 Task: Find connections with filter location Timizart with filter topic #personaltrainerwith filter profile language English with filter current company TO THE NEW with filter school ABES Engineering College with filter industry Retail Groceries with filter service category Content Strategy with filter keywords title President
Action: Mouse moved to (550, 75)
Screenshot: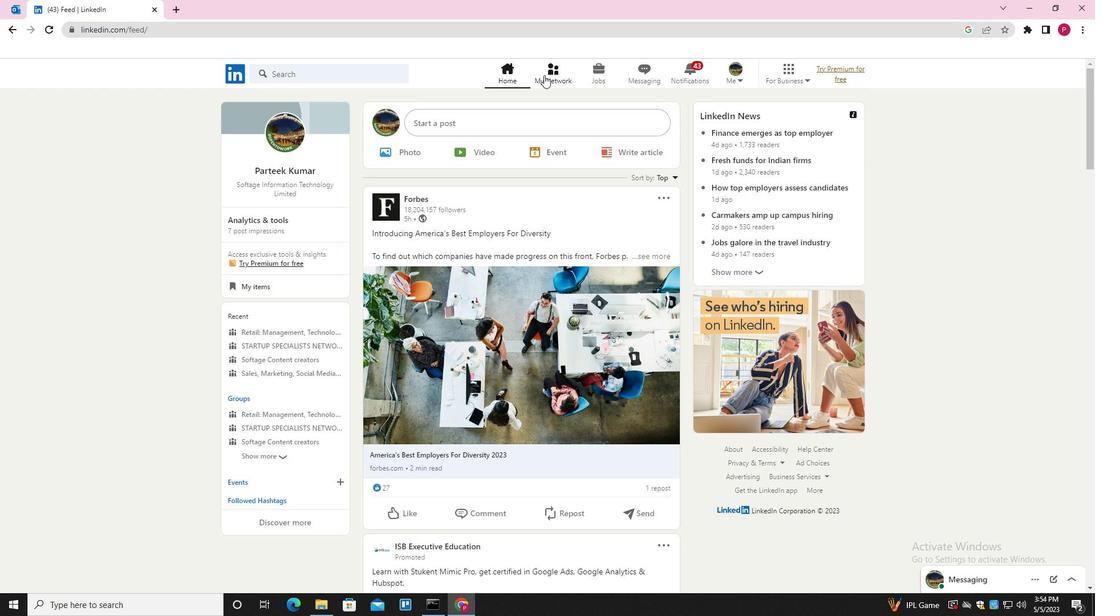 
Action: Mouse pressed left at (550, 75)
Screenshot: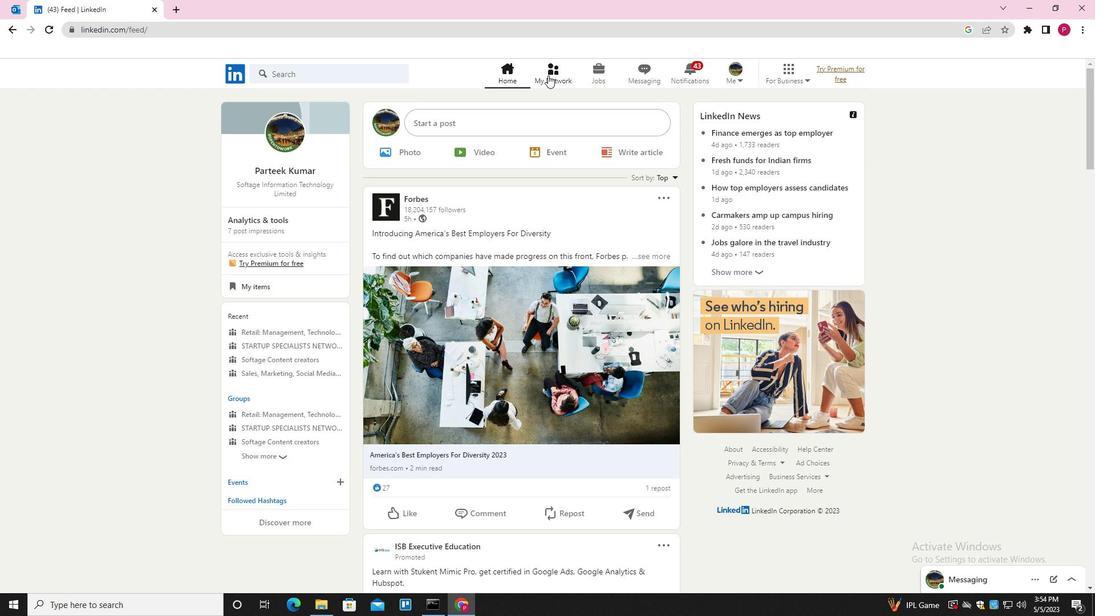 
Action: Mouse moved to (345, 134)
Screenshot: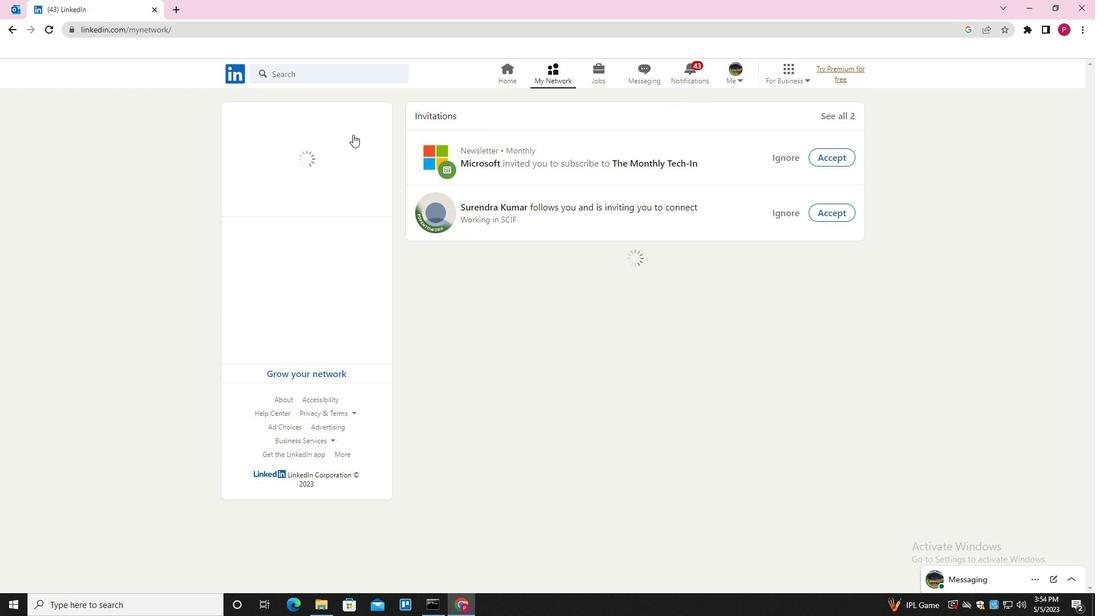 
Action: Mouse pressed left at (345, 134)
Screenshot: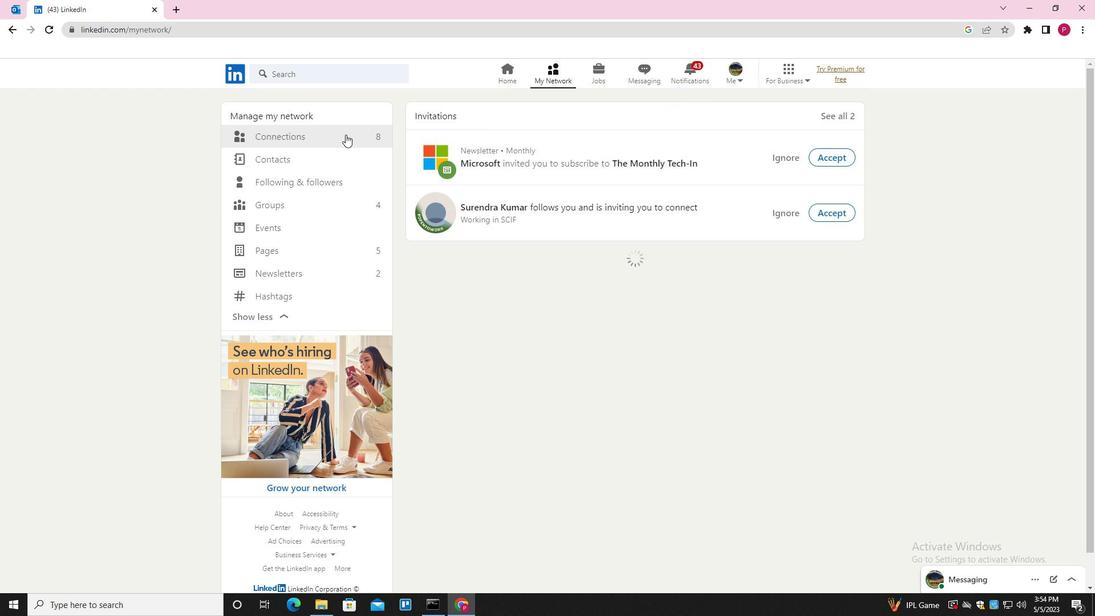 
Action: Mouse moved to (631, 134)
Screenshot: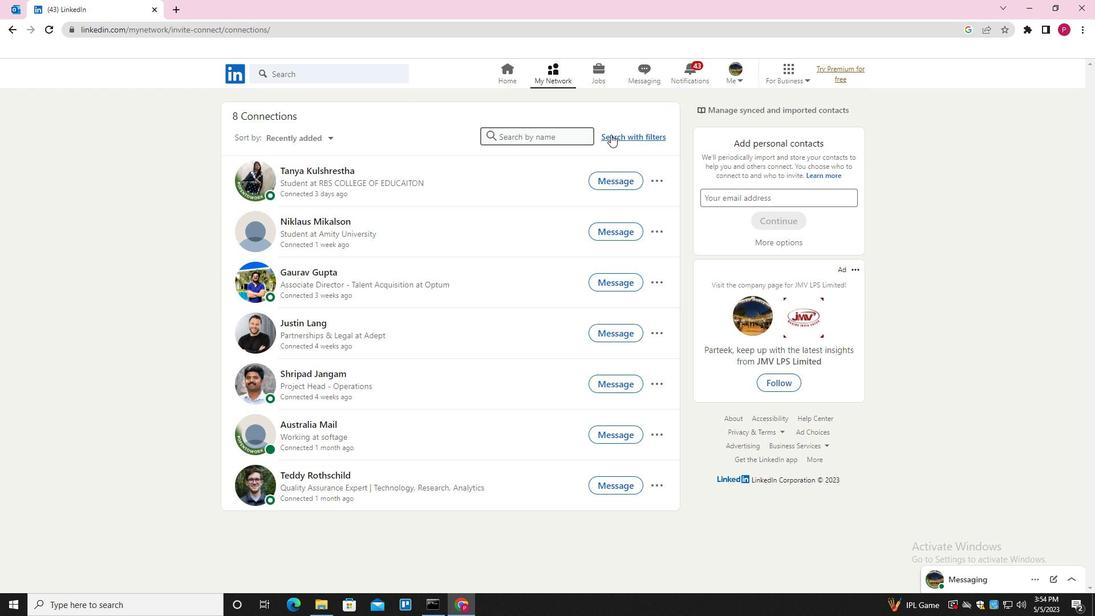 
Action: Mouse pressed left at (631, 134)
Screenshot: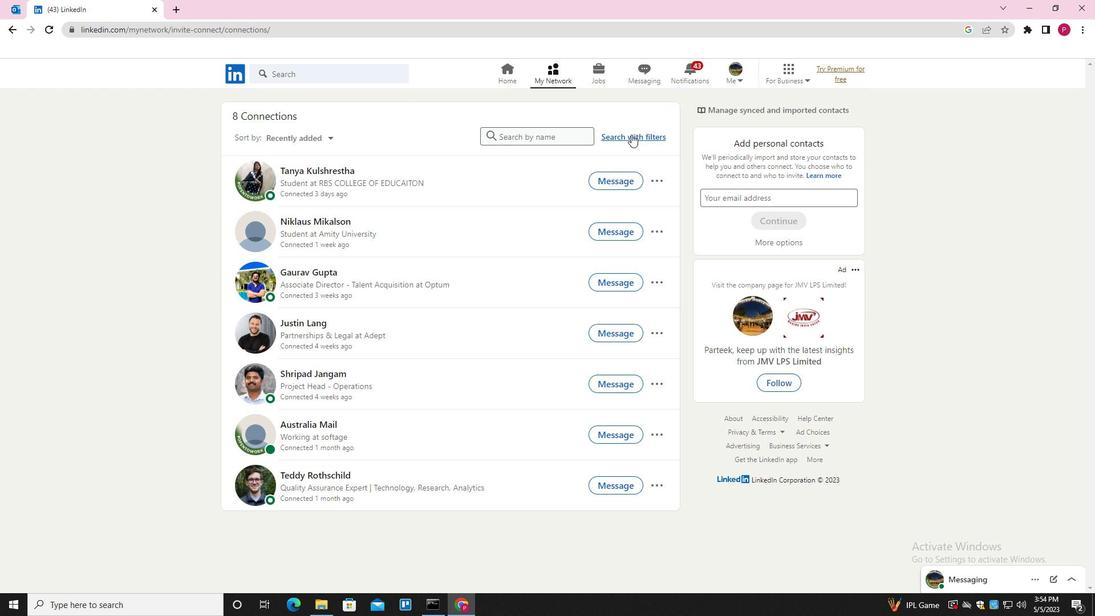 
Action: Mouse moved to (582, 101)
Screenshot: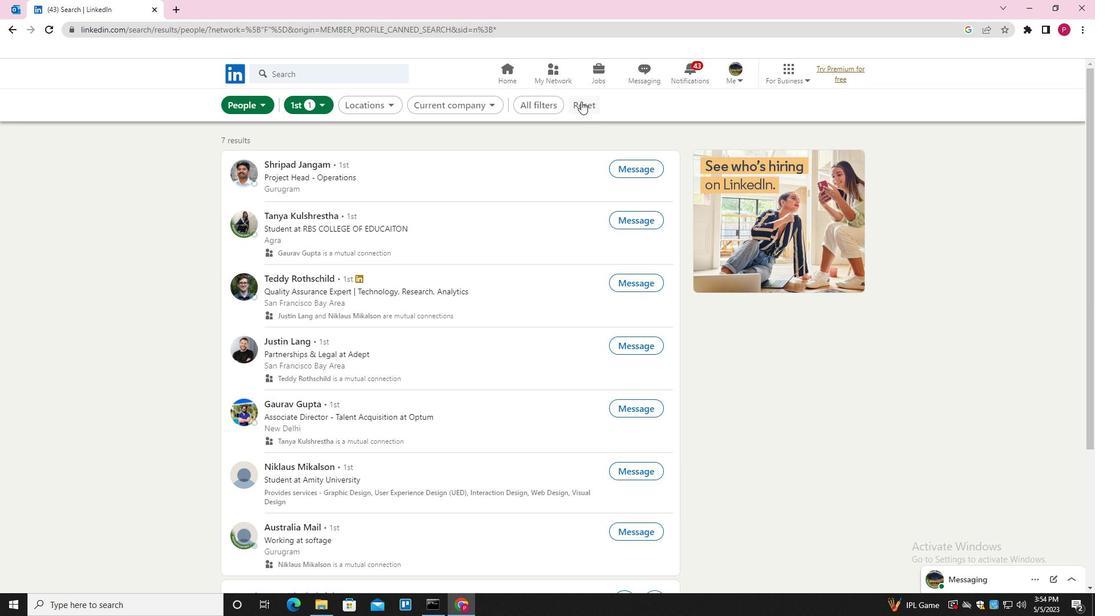 
Action: Mouse pressed left at (582, 101)
Screenshot: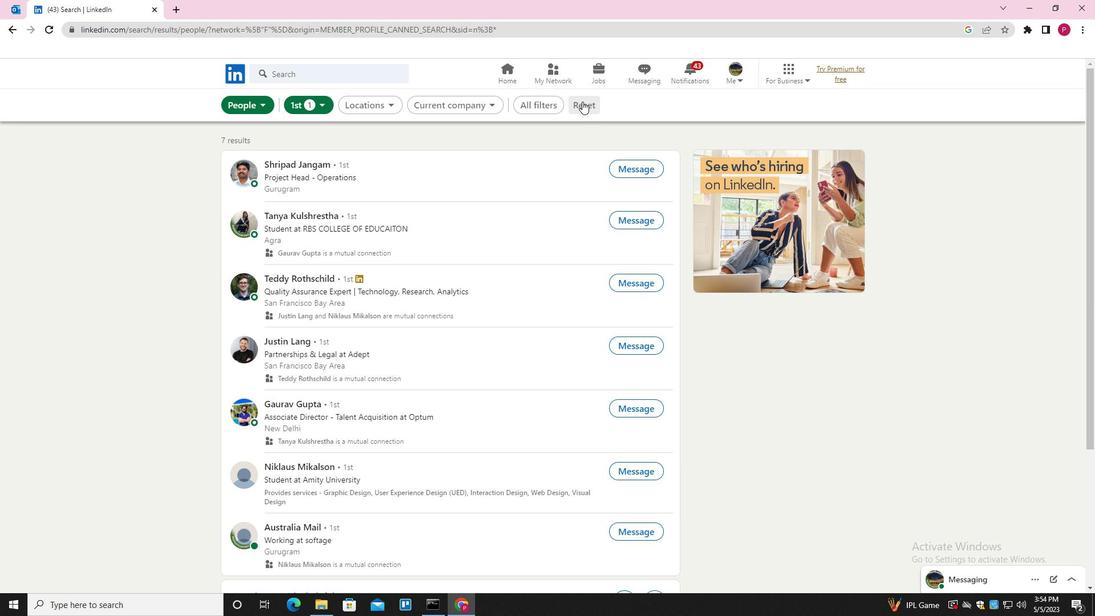 
Action: Mouse moved to (565, 104)
Screenshot: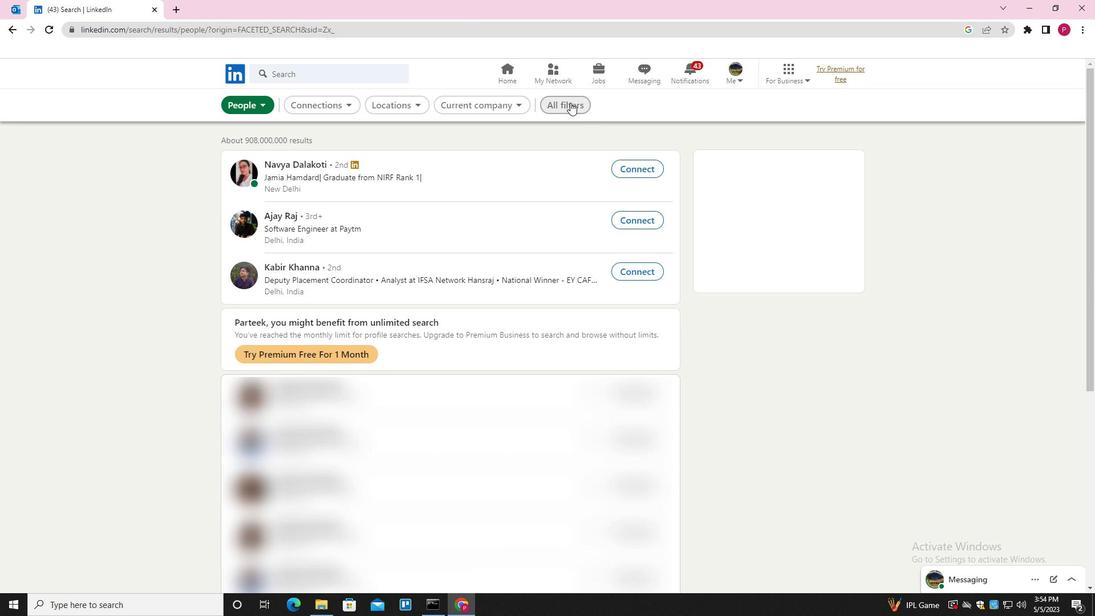 
Action: Mouse pressed left at (565, 104)
Screenshot: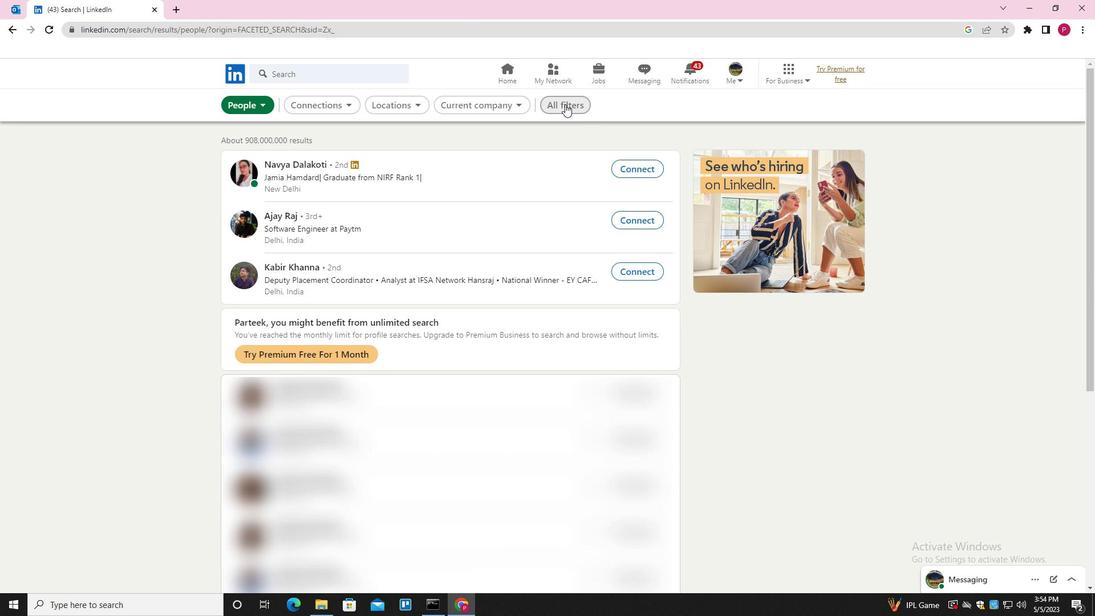 
Action: Mouse moved to (934, 282)
Screenshot: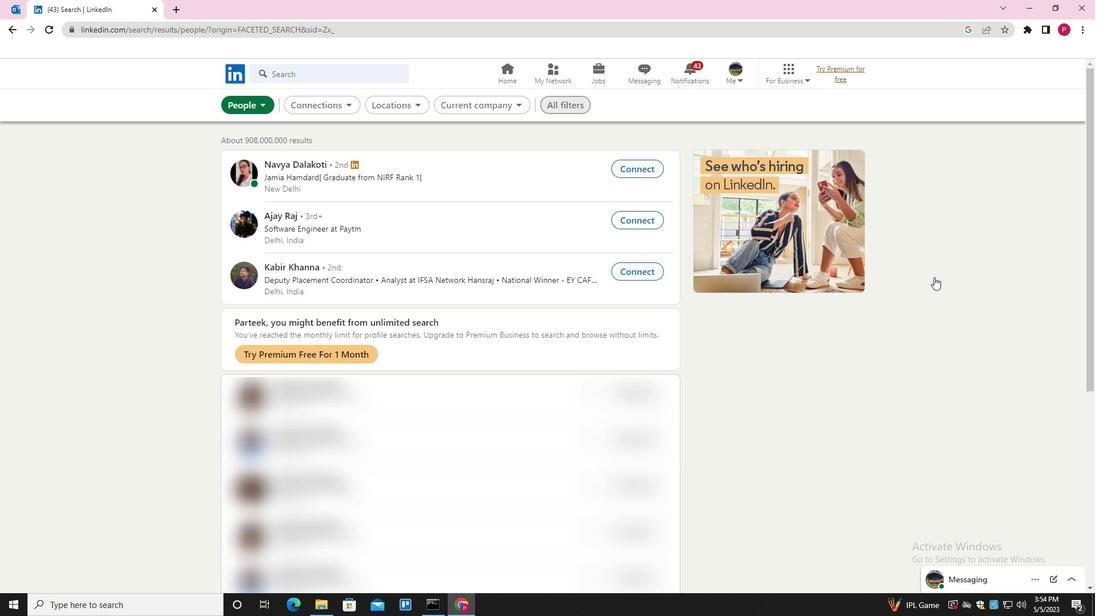 
Action: Mouse scrolled (934, 281) with delta (0, 0)
Screenshot: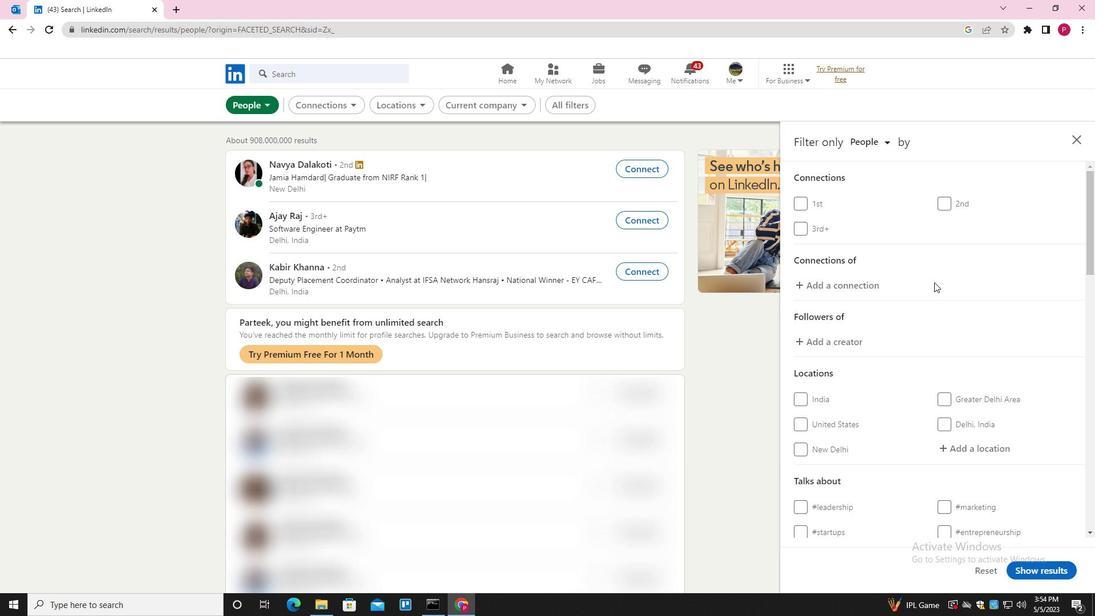 
Action: Mouse scrolled (934, 281) with delta (0, 0)
Screenshot: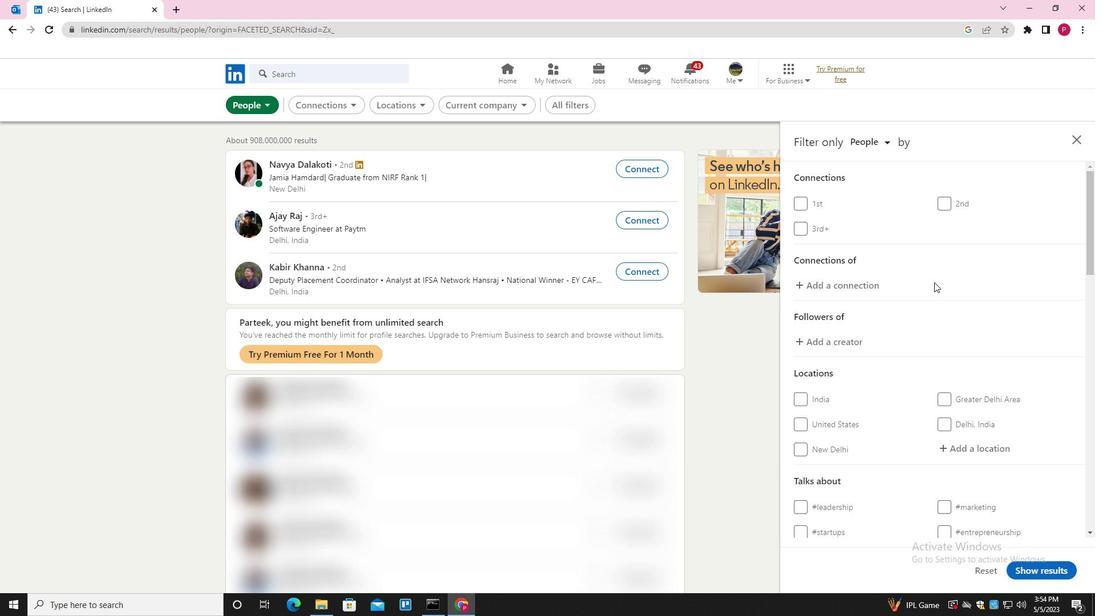 
Action: Mouse scrolled (934, 281) with delta (0, 0)
Screenshot: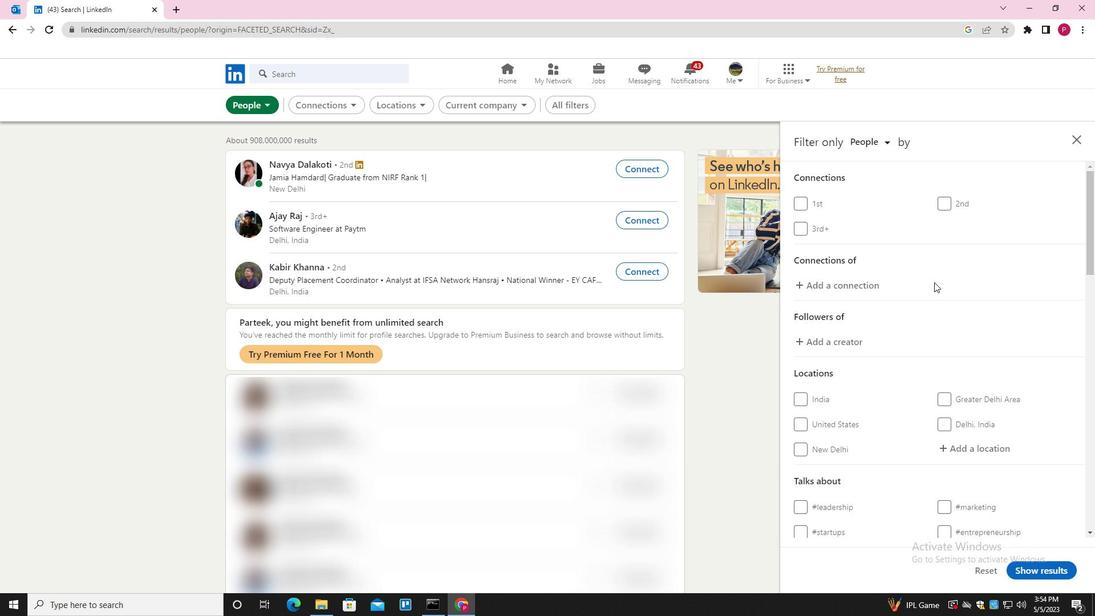 
Action: Mouse moved to (981, 276)
Screenshot: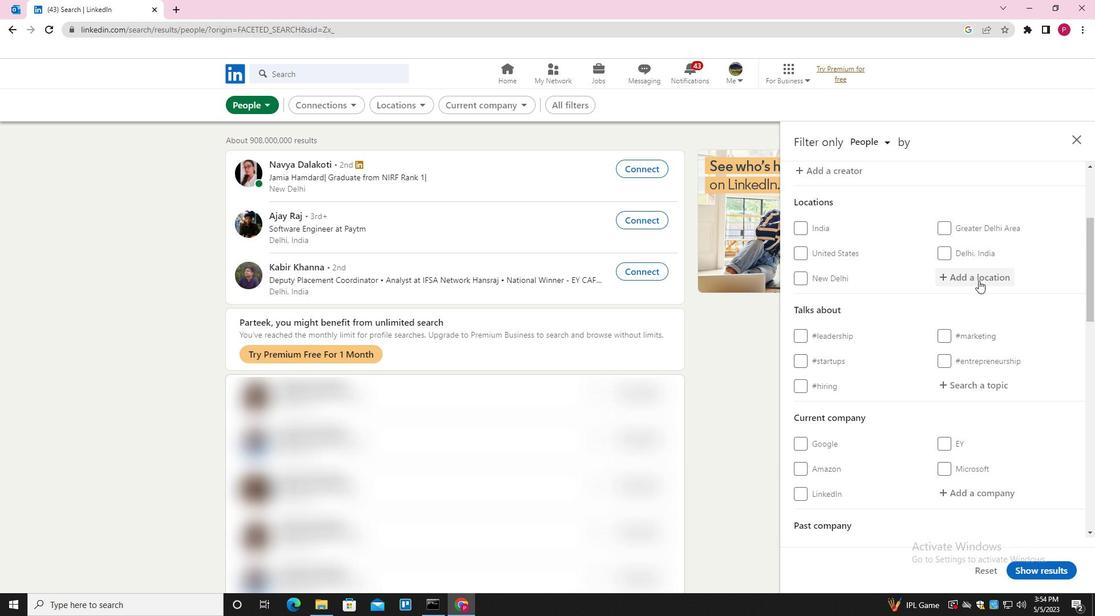 
Action: Mouse pressed left at (981, 276)
Screenshot: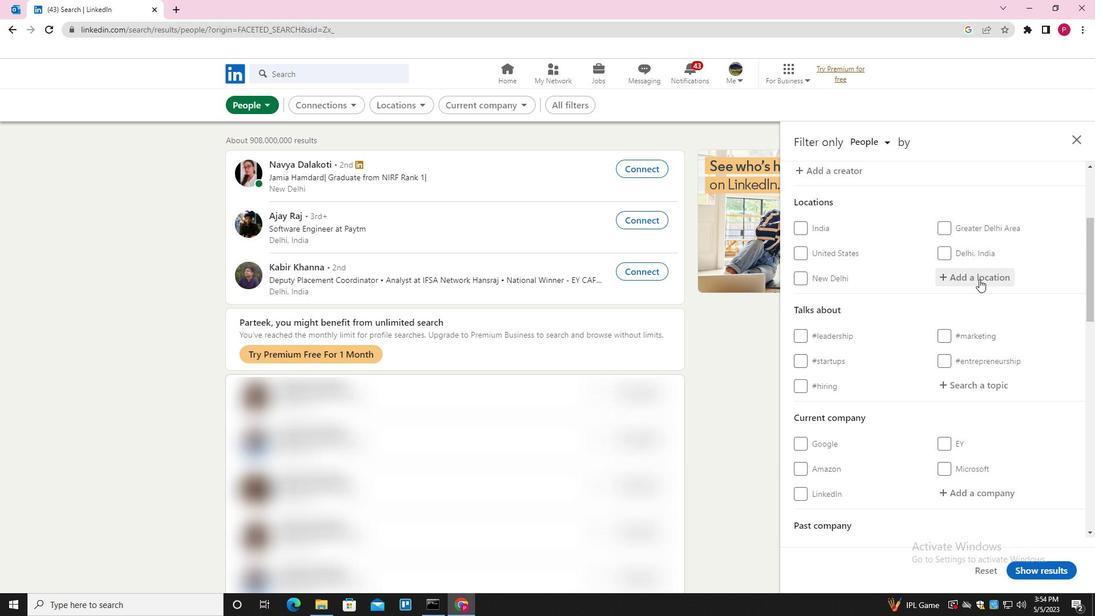 
Action: Key pressed <Key.shift>TIMIZARAT<Key.backspace><Key.backspace><Key.down><Key.enter>
Screenshot: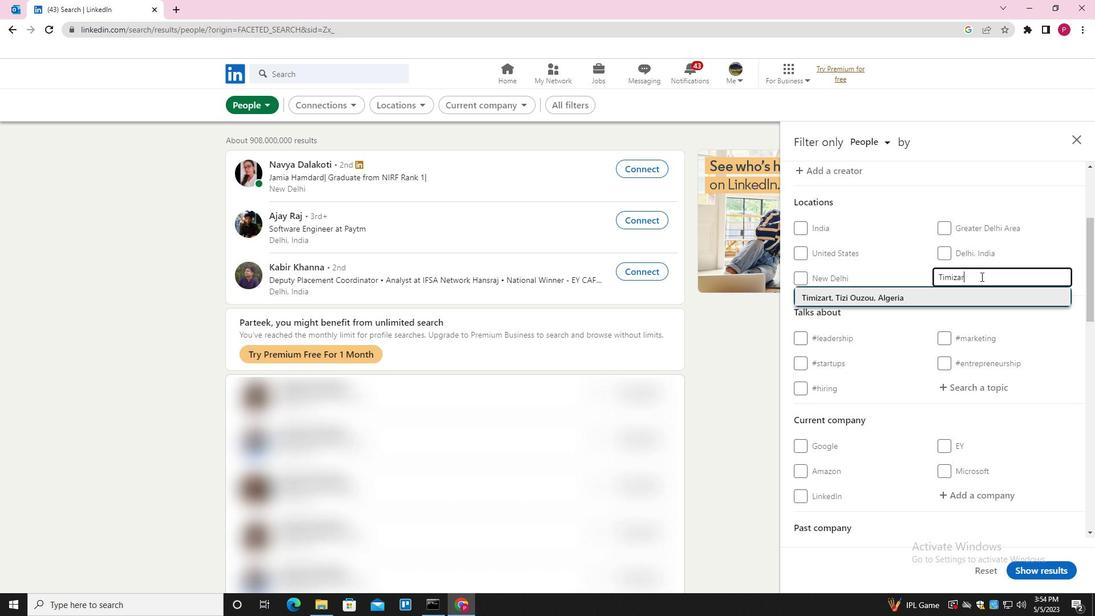 
Action: Mouse moved to (956, 263)
Screenshot: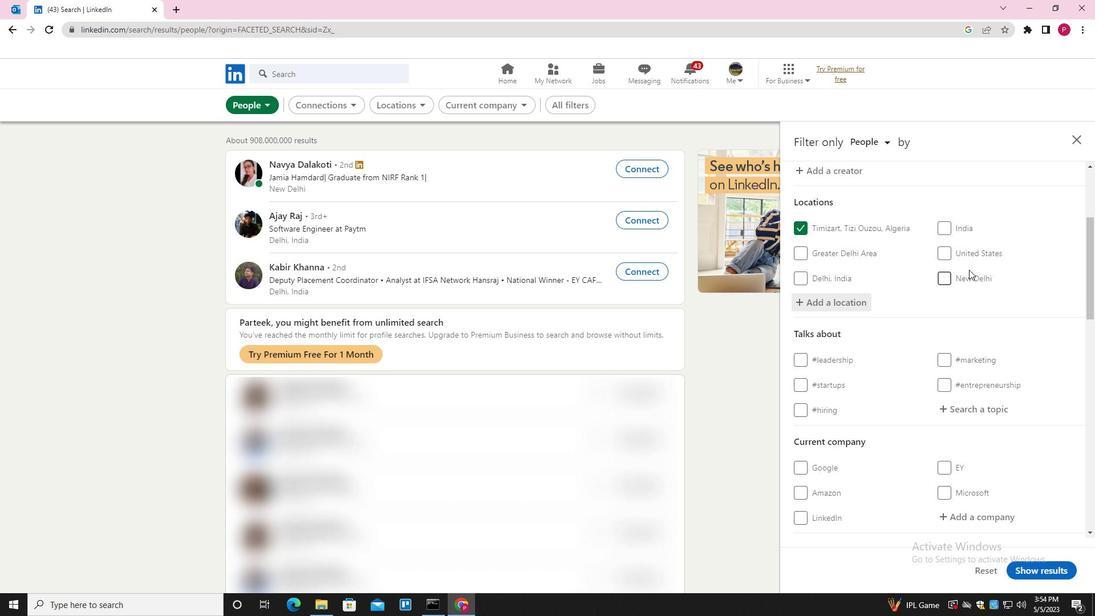 
Action: Mouse scrolled (956, 262) with delta (0, 0)
Screenshot: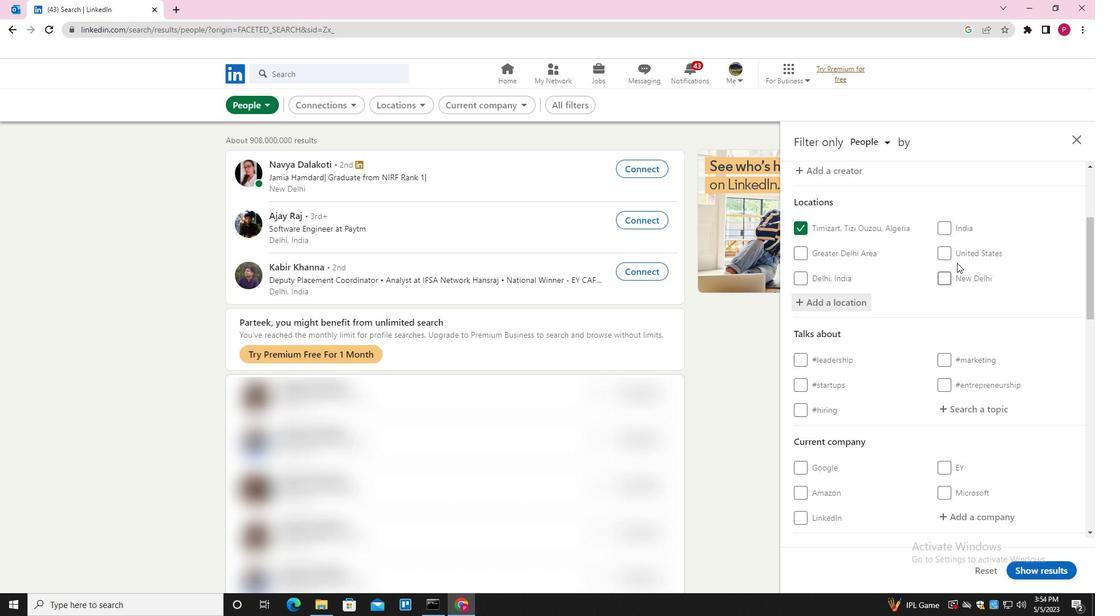
Action: Mouse moved to (955, 264)
Screenshot: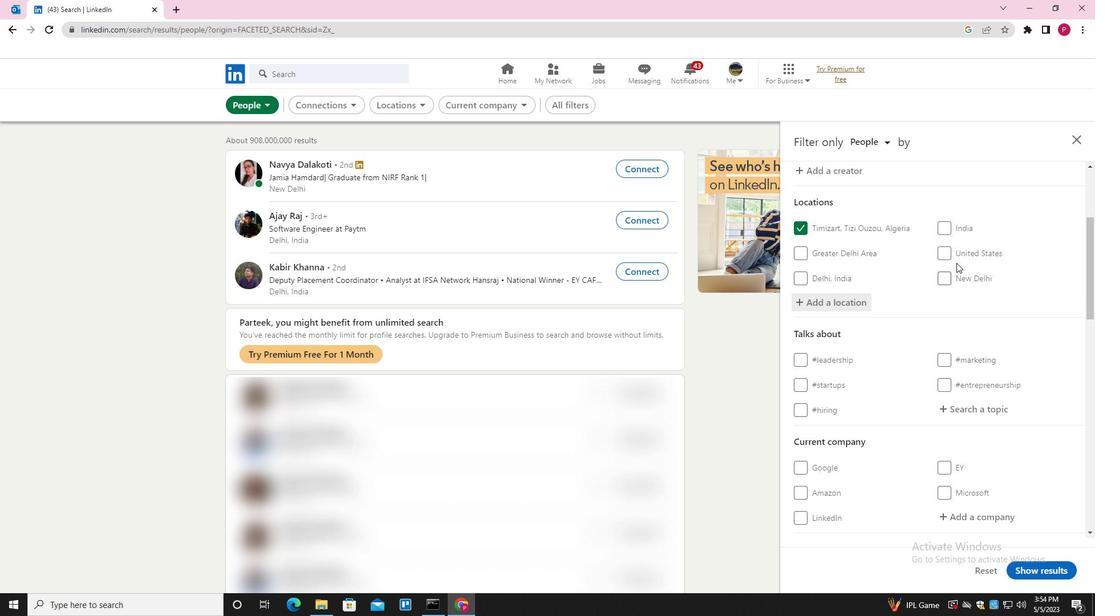 
Action: Mouse scrolled (955, 264) with delta (0, 0)
Screenshot: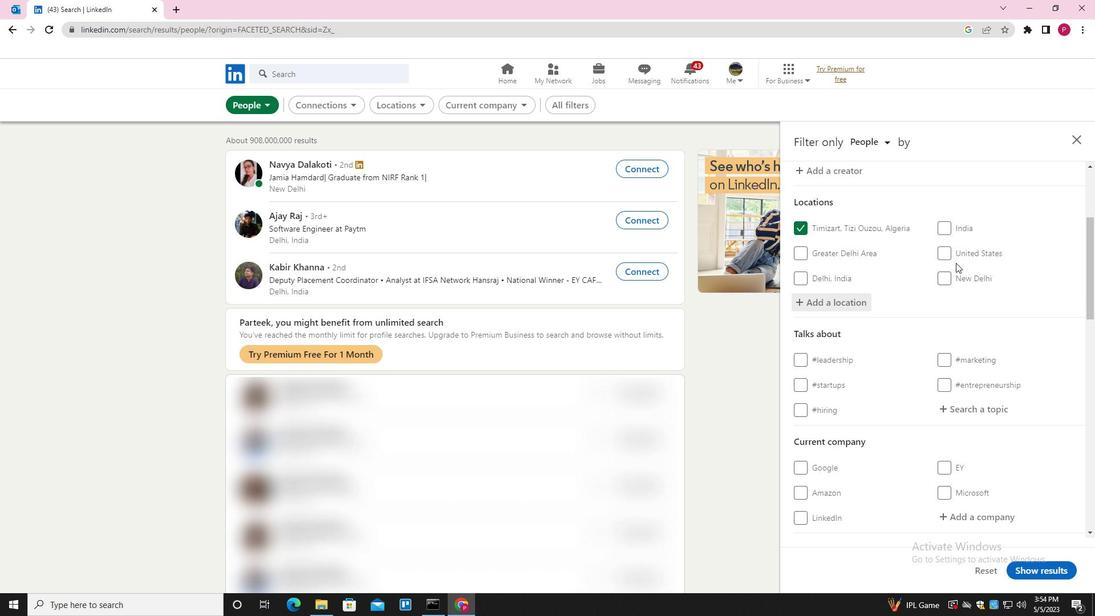 
Action: Mouse moved to (955, 265)
Screenshot: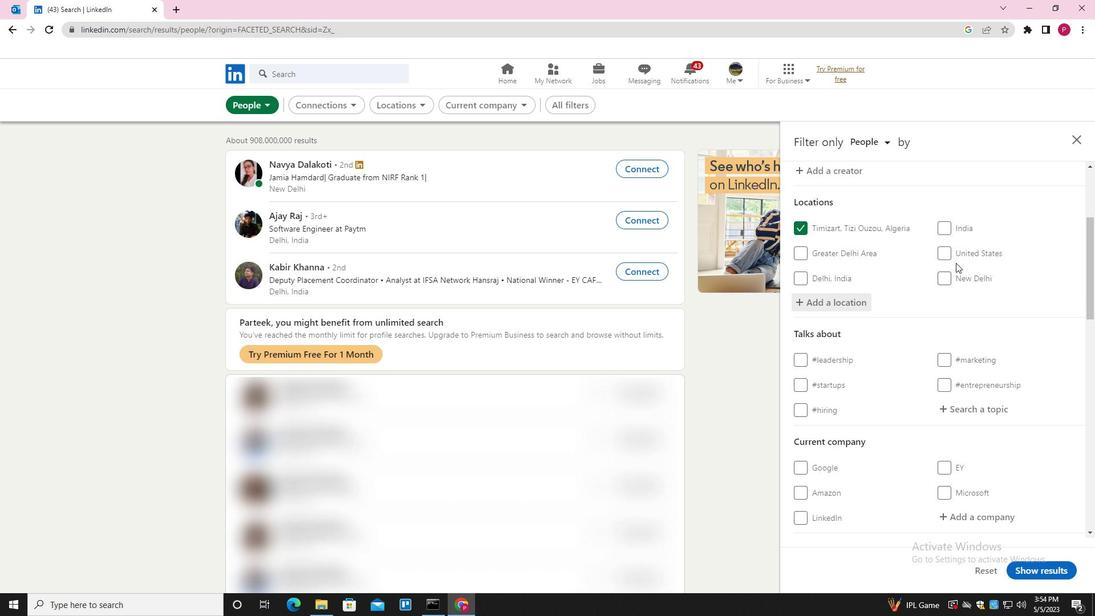 
Action: Mouse scrolled (955, 264) with delta (0, 0)
Screenshot: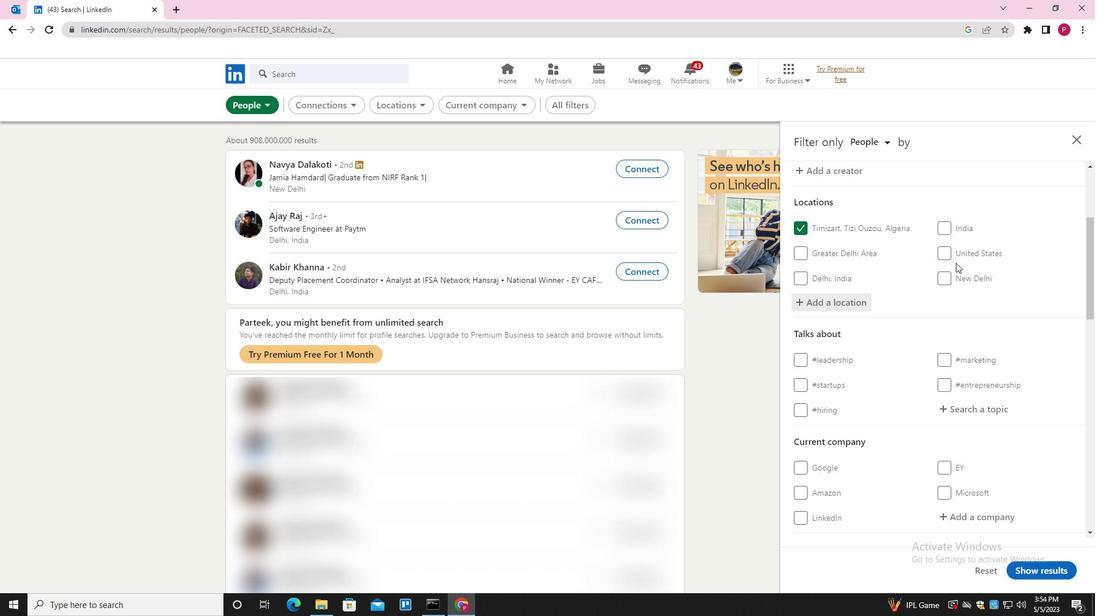 
Action: Mouse moved to (965, 240)
Screenshot: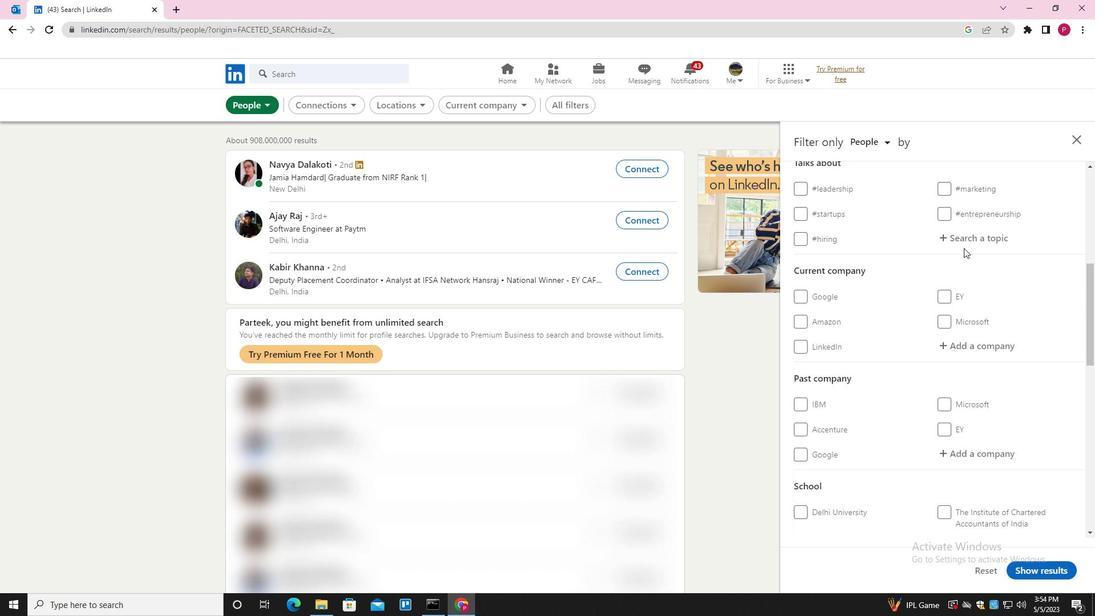 
Action: Mouse pressed left at (965, 240)
Screenshot: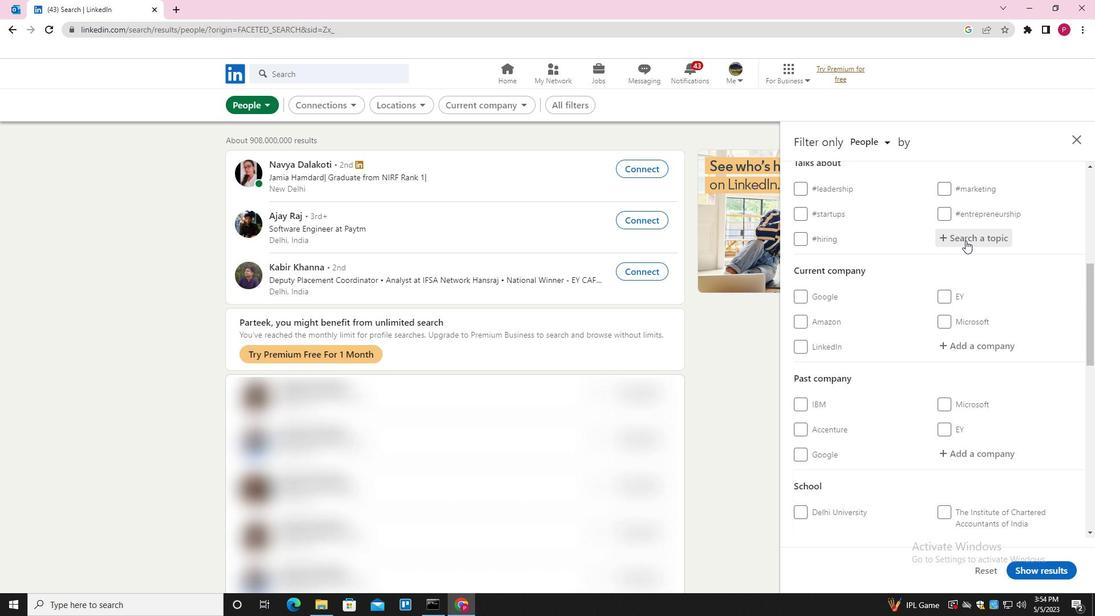 
Action: Key pressed PERSONALTRAINER<Key.down><Key.enter>
Screenshot: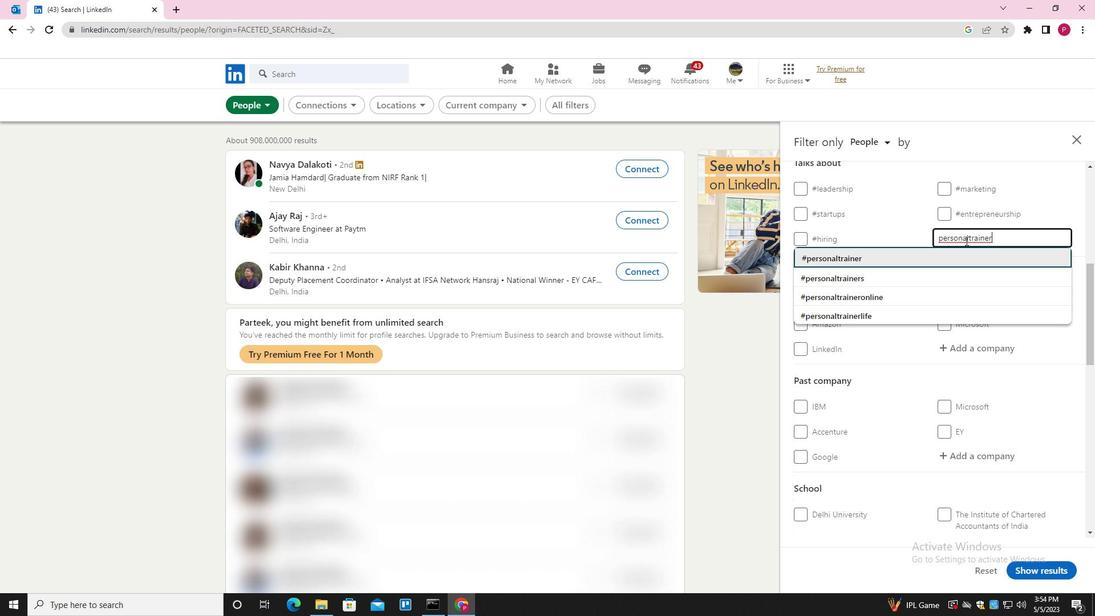 
Action: Mouse moved to (940, 286)
Screenshot: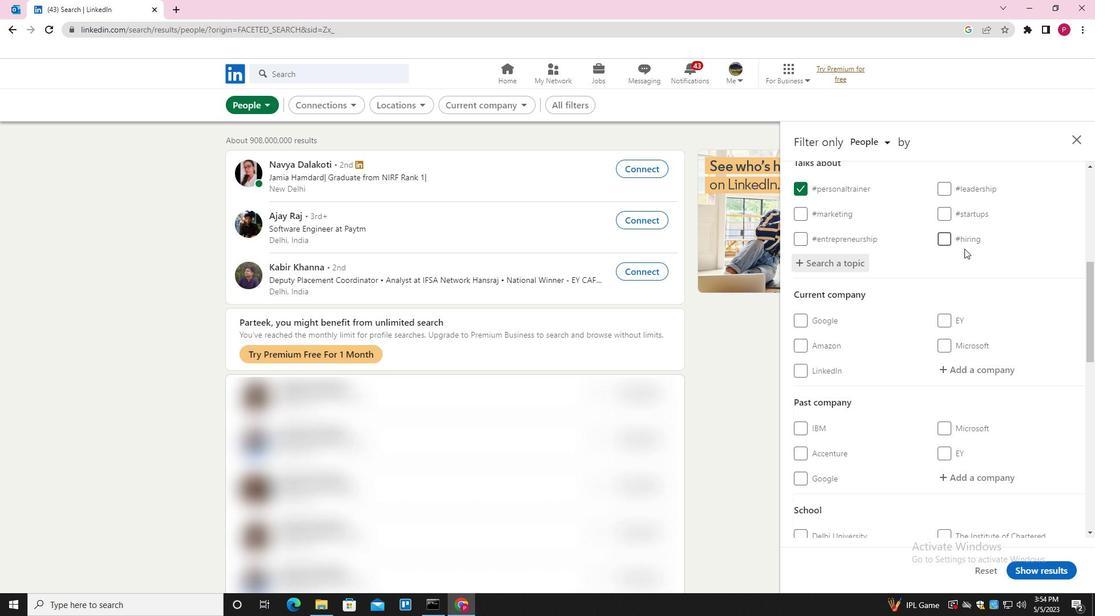 
Action: Mouse scrolled (940, 285) with delta (0, 0)
Screenshot: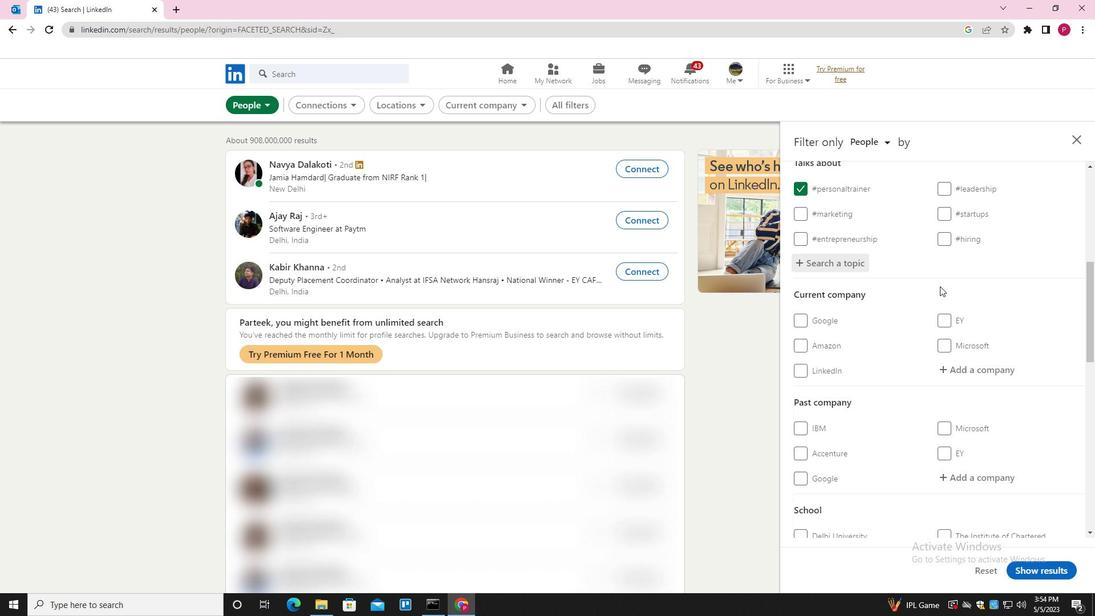 
Action: Mouse scrolled (940, 285) with delta (0, 0)
Screenshot: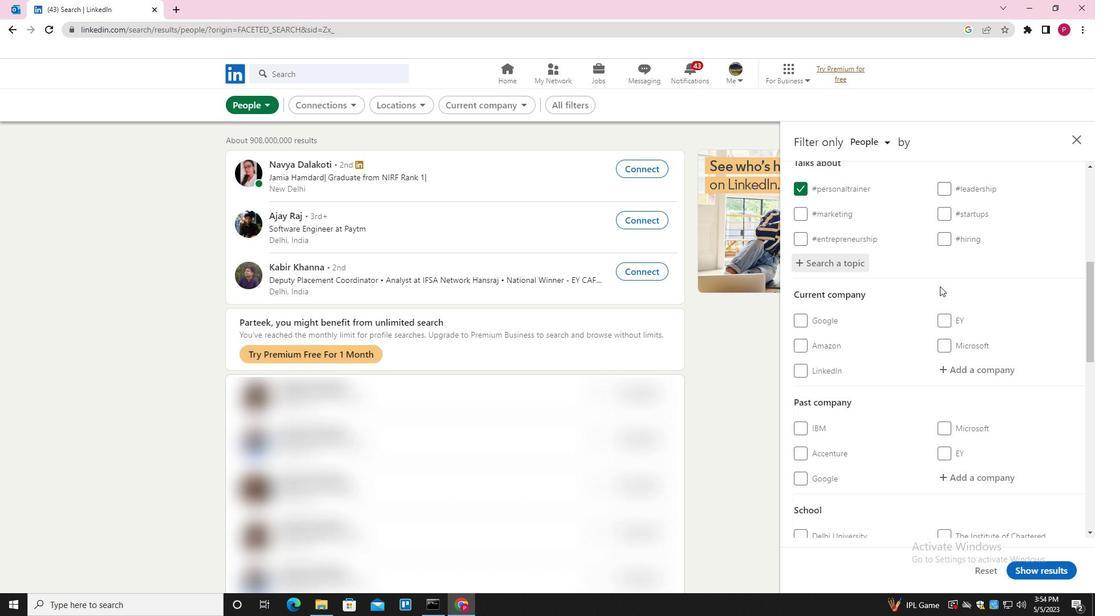 
Action: Mouse scrolled (940, 285) with delta (0, 0)
Screenshot: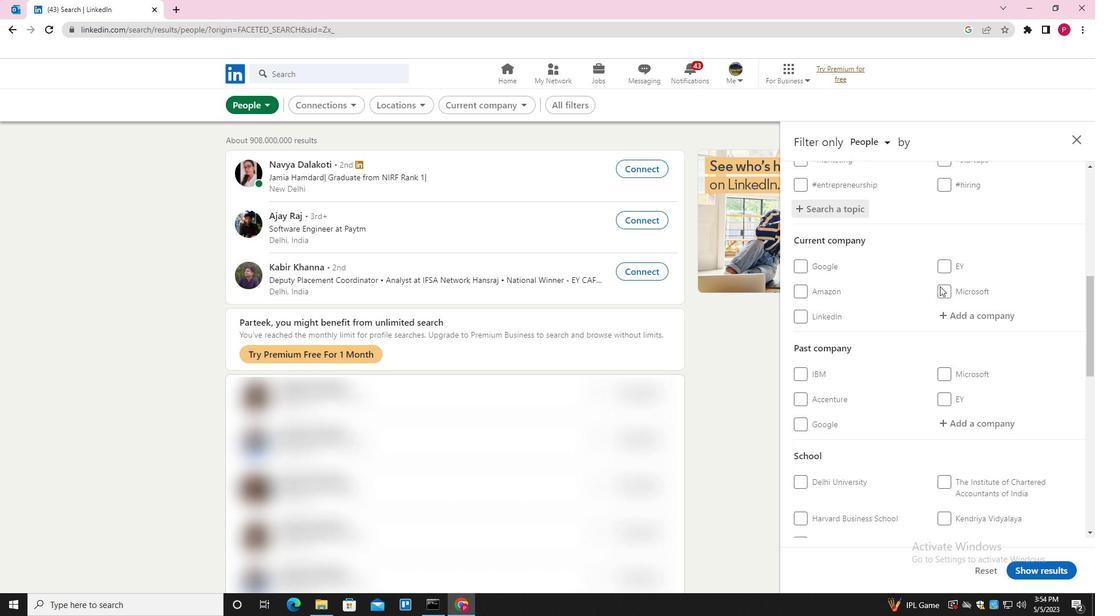 
Action: Mouse scrolled (940, 285) with delta (0, 0)
Screenshot: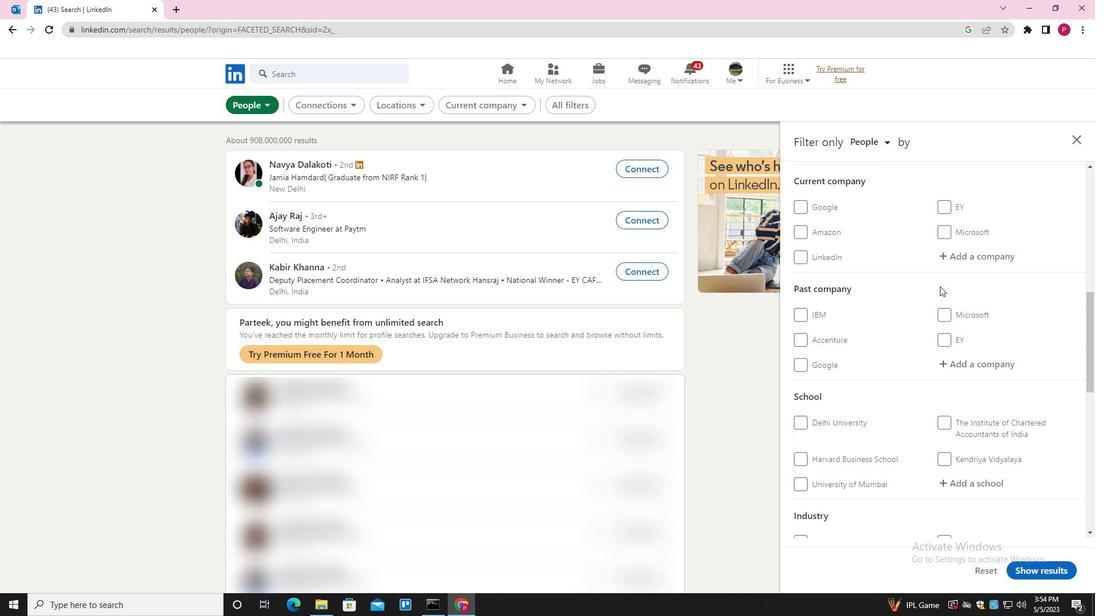 
Action: Mouse moved to (938, 286)
Screenshot: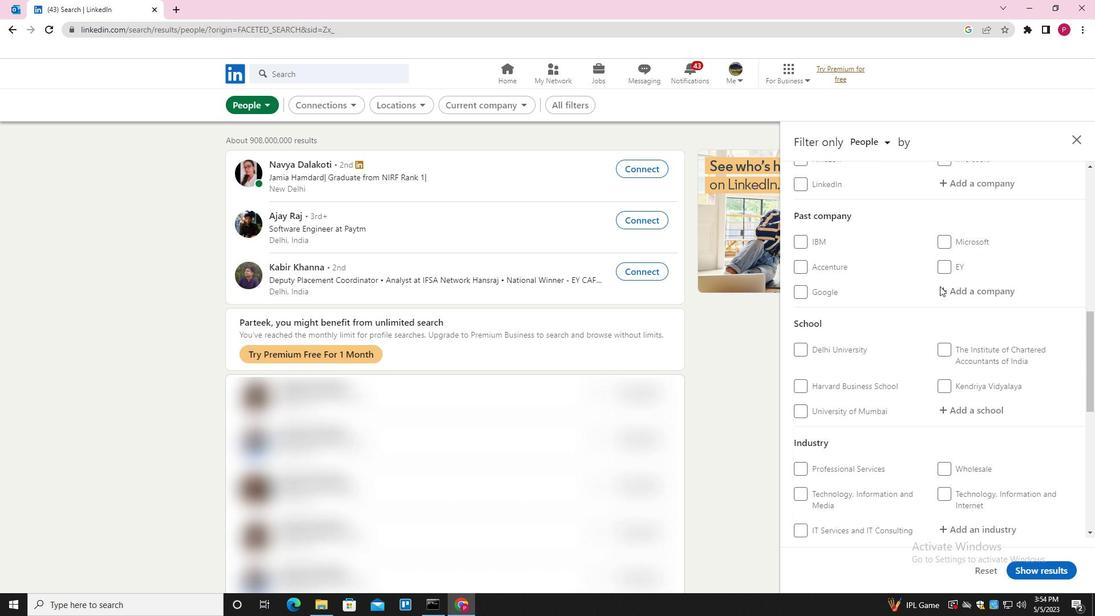 
Action: Mouse scrolled (938, 285) with delta (0, 0)
Screenshot: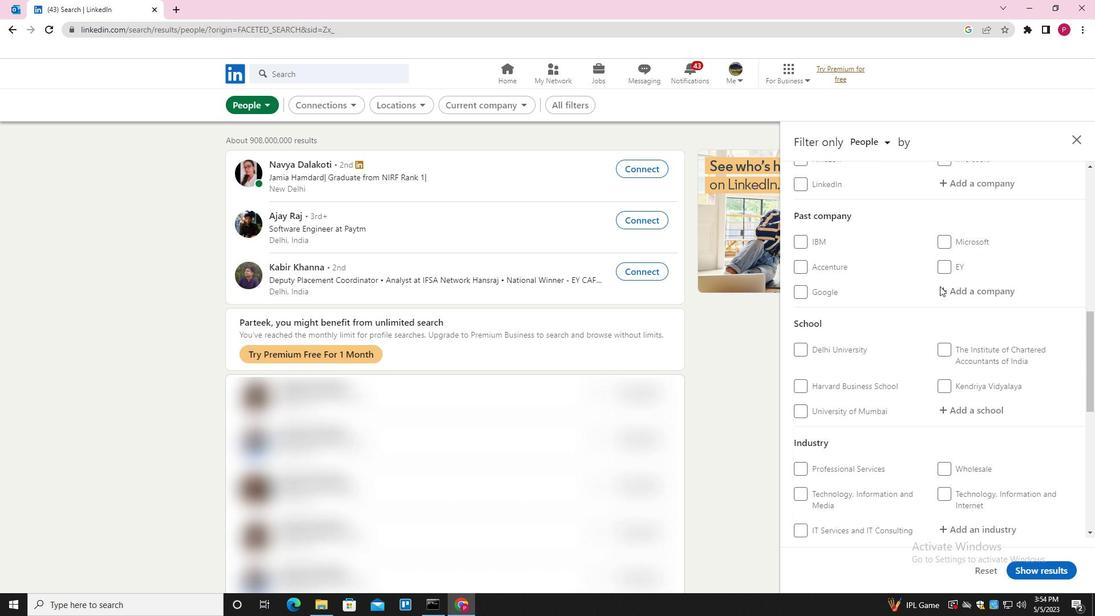 
Action: Mouse moved to (922, 283)
Screenshot: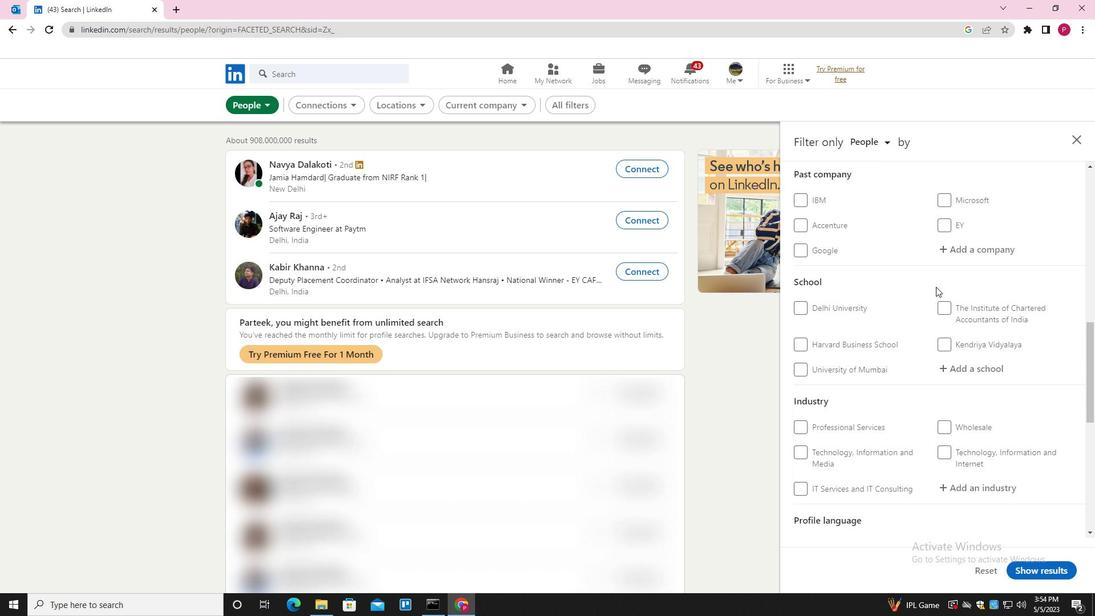 
Action: Mouse scrolled (922, 282) with delta (0, 0)
Screenshot: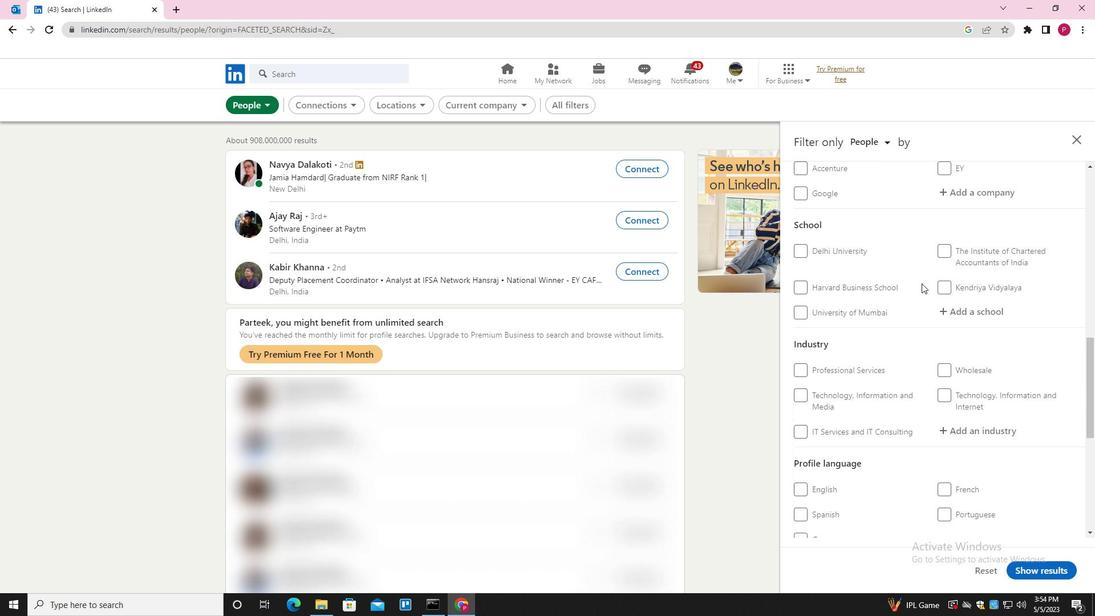 
Action: Mouse scrolled (922, 282) with delta (0, 0)
Screenshot: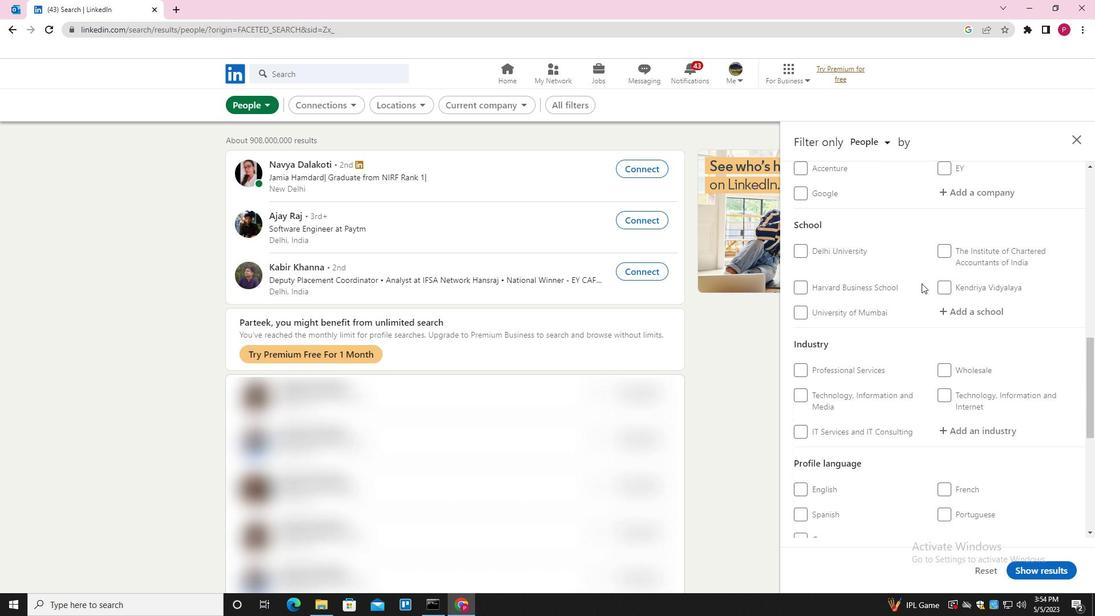 
Action: Mouse scrolled (922, 282) with delta (0, 0)
Screenshot: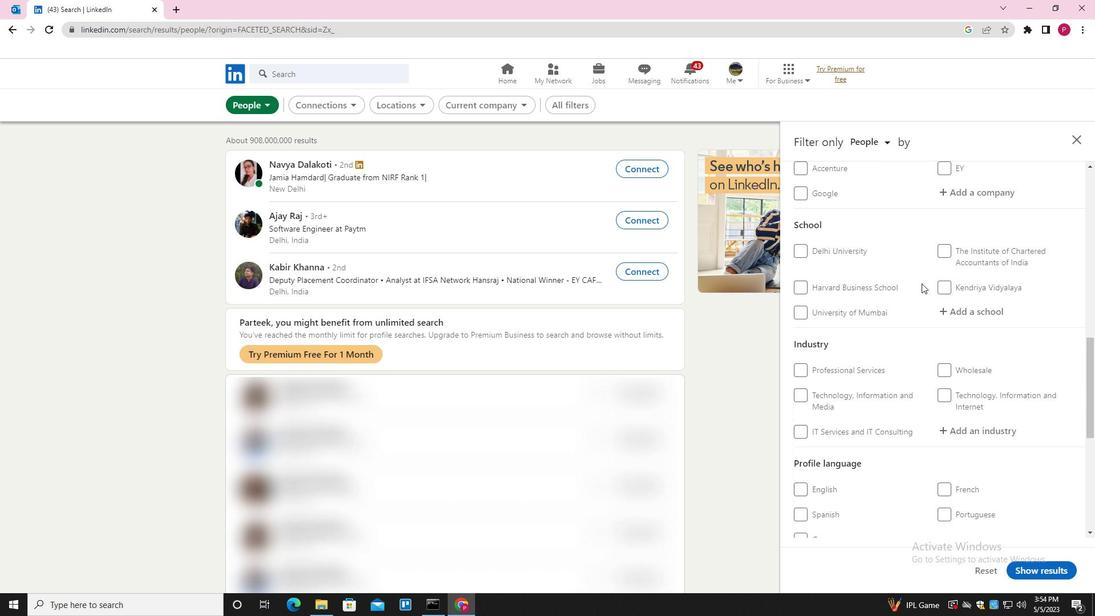 
Action: Mouse scrolled (922, 282) with delta (0, 0)
Screenshot: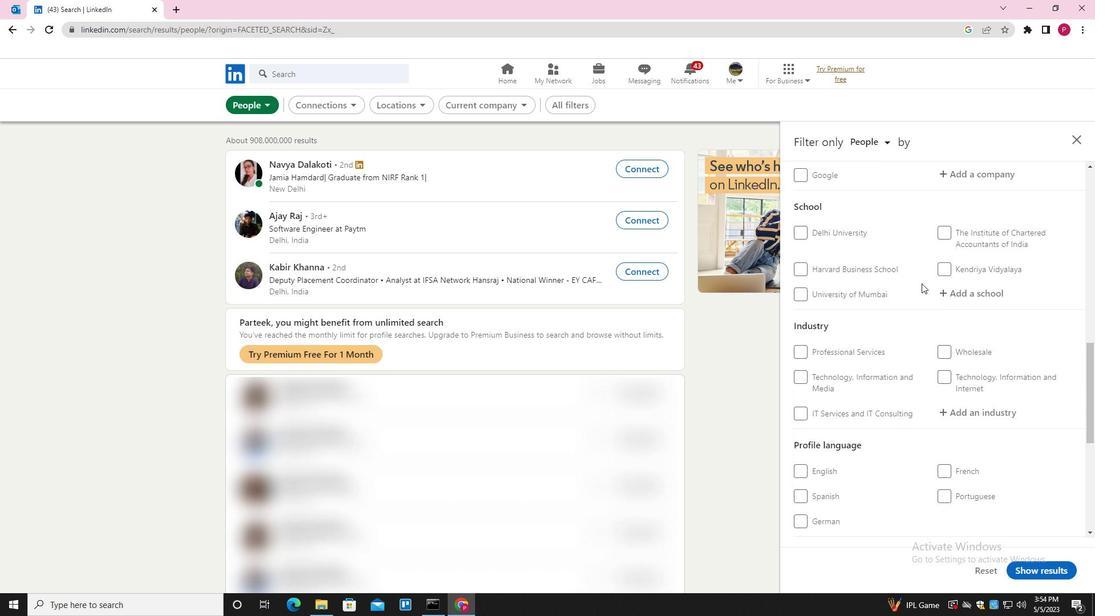 
Action: Mouse moved to (831, 256)
Screenshot: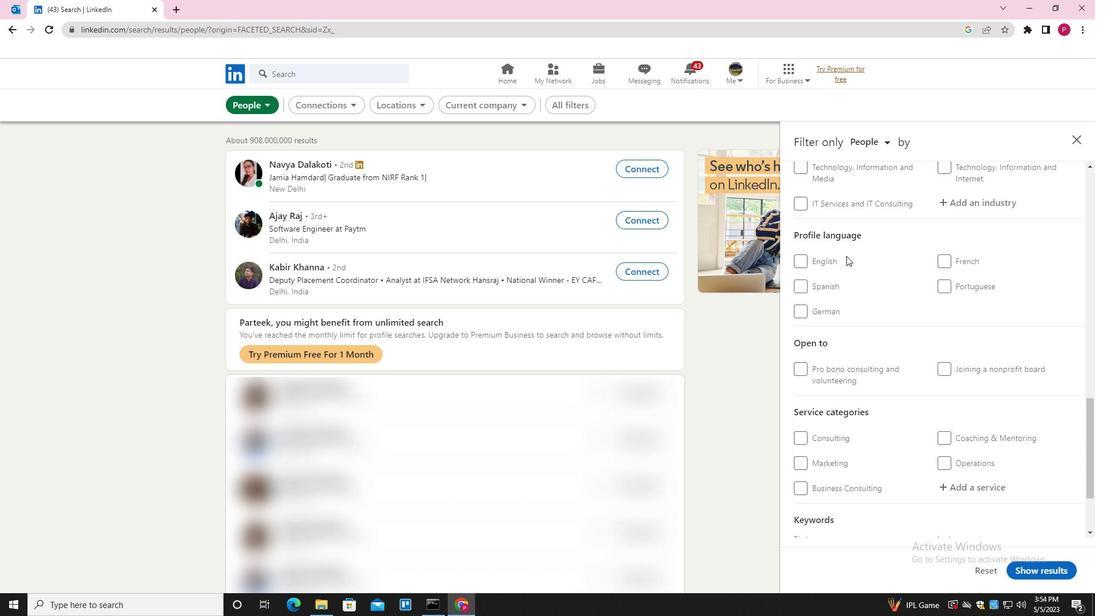 
Action: Mouse pressed left at (831, 256)
Screenshot: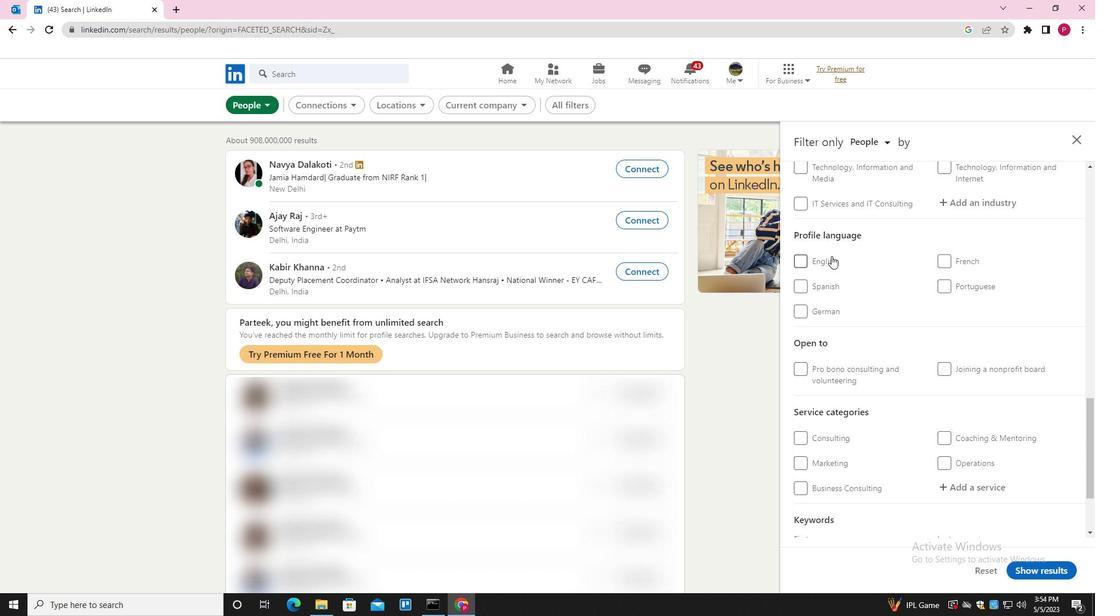 
Action: Mouse moved to (871, 273)
Screenshot: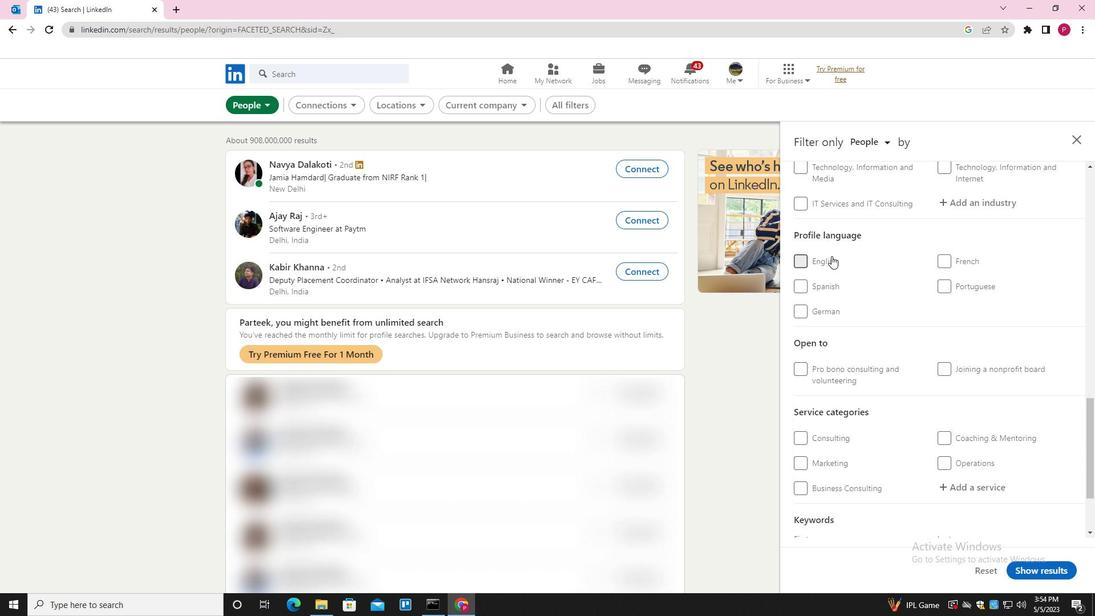 
Action: Mouse scrolled (871, 273) with delta (0, 0)
Screenshot: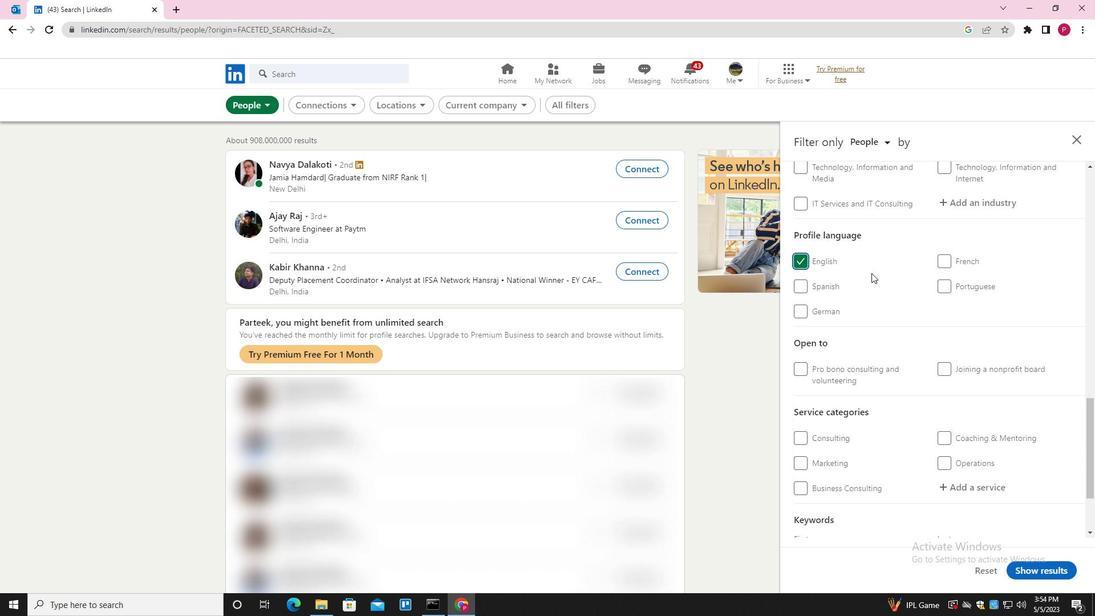 
Action: Mouse scrolled (871, 273) with delta (0, 0)
Screenshot: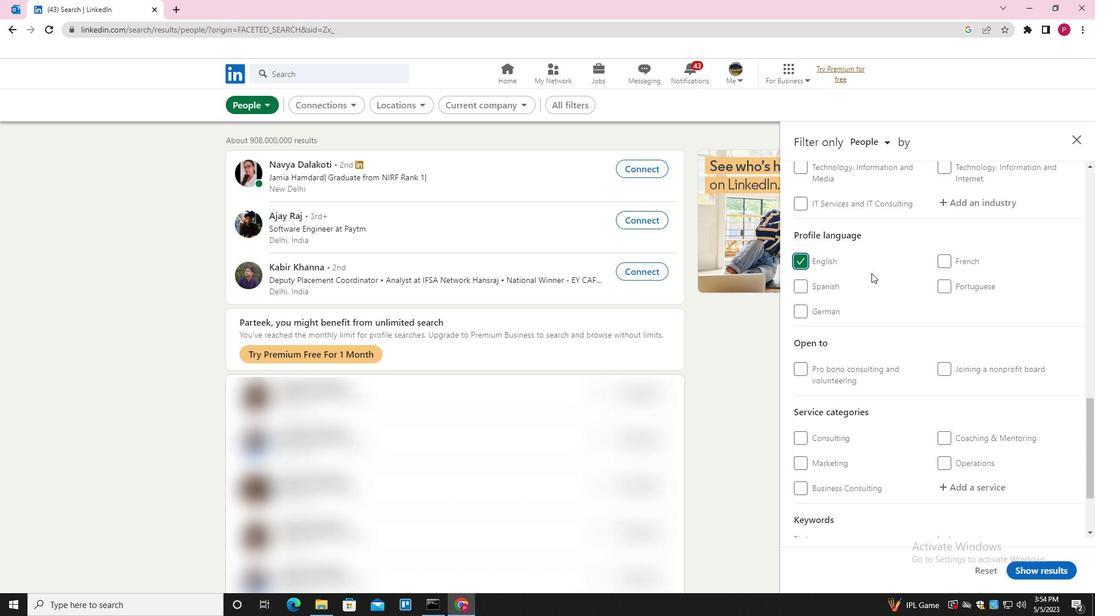 
Action: Mouse scrolled (871, 273) with delta (0, 0)
Screenshot: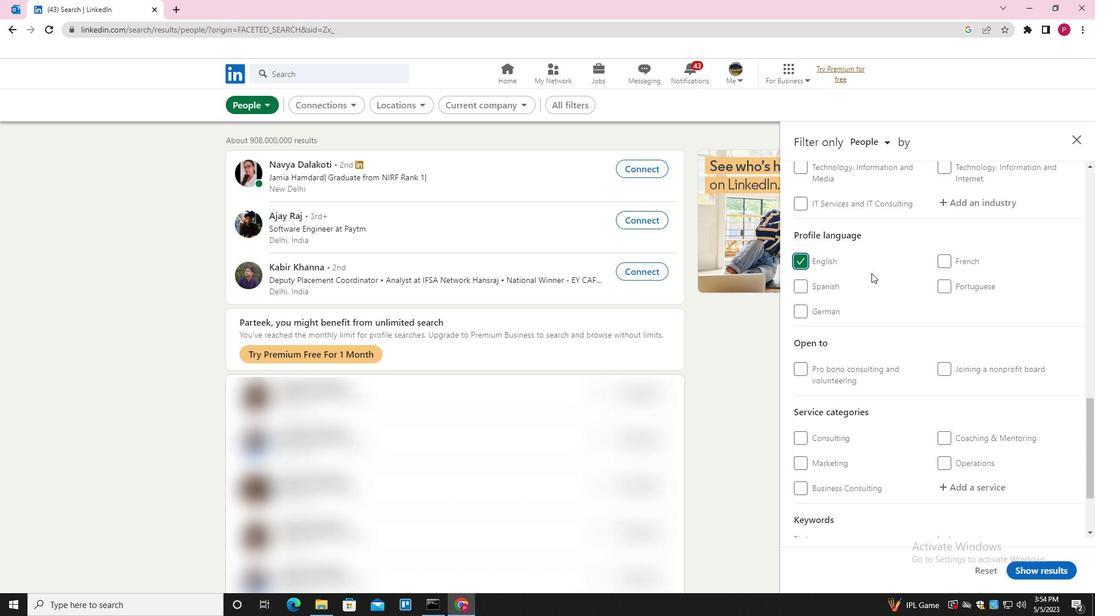 
Action: Mouse scrolled (871, 273) with delta (0, 0)
Screenshot: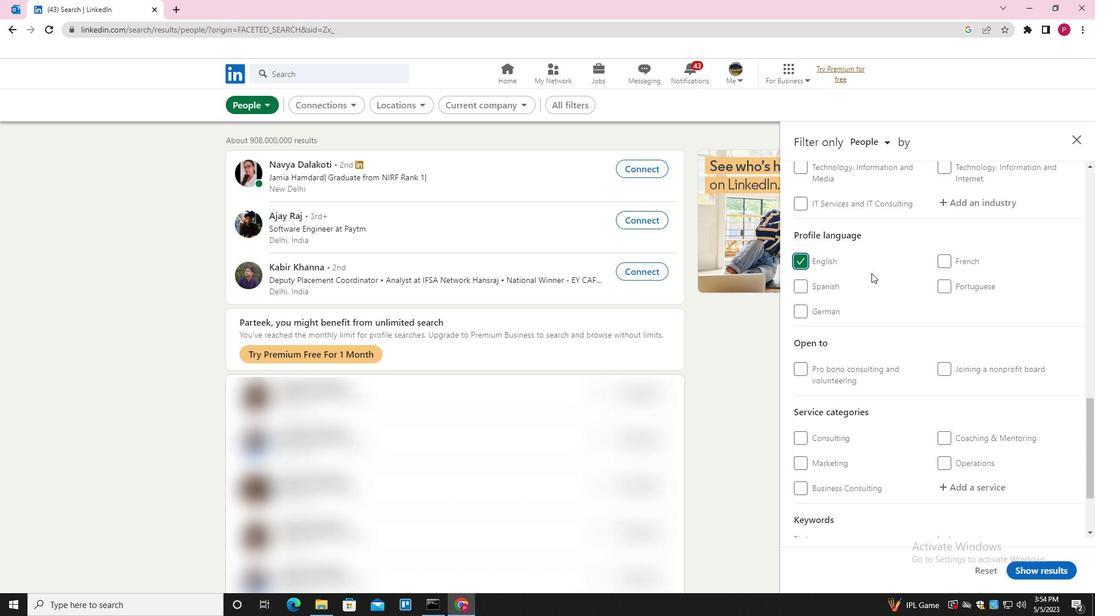 
Action: Mouse scrolled (871, 273) with delta (0, 0)
Screenshot: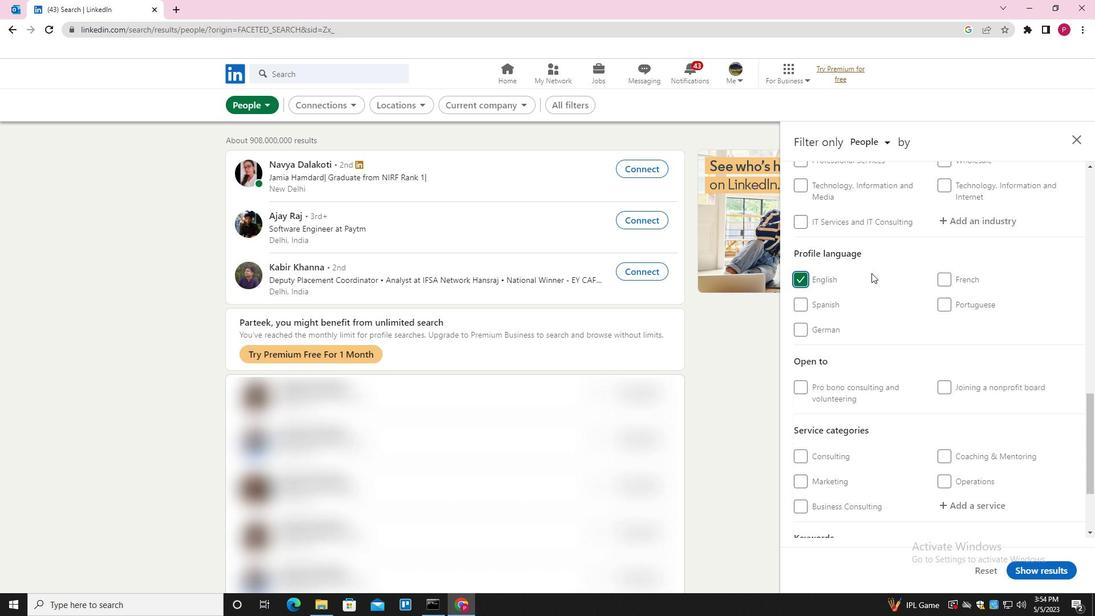
Action: Mouse scrolled (871, 273) with delta (0, 0)
Screenshot: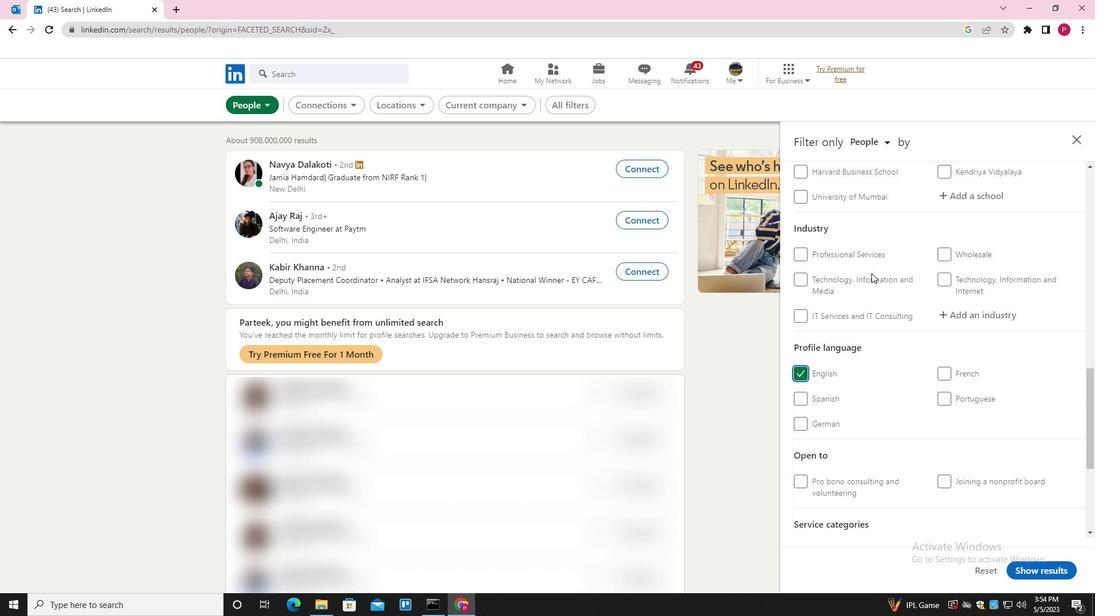 
Action: Mouse moved to (895, 289)
Screenshot: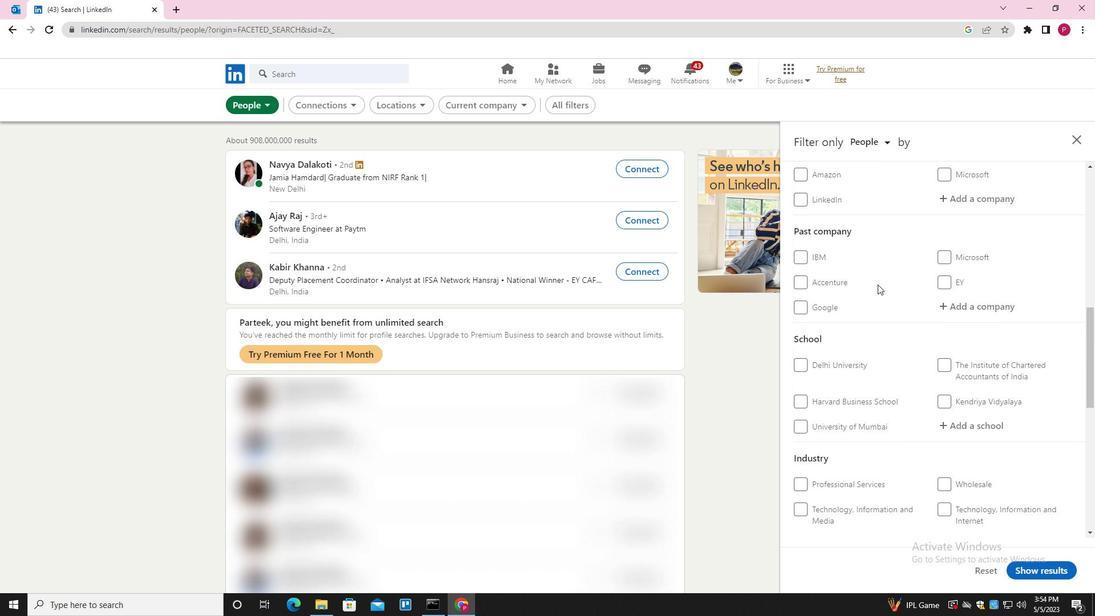
Action: Mouse scrolled (895, 289) with delta (0, 0)
Screenshot: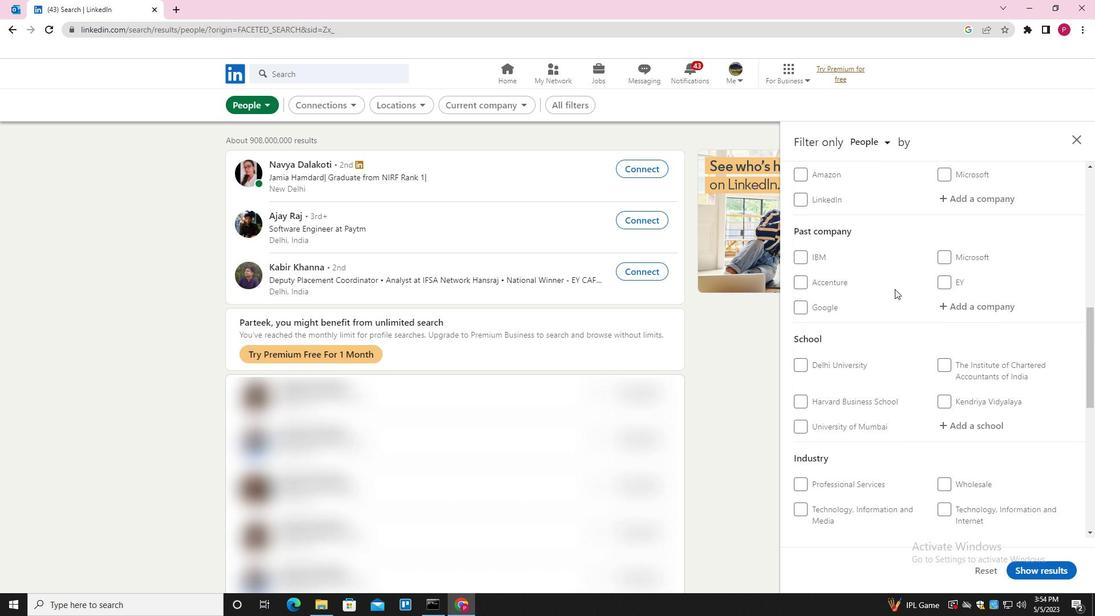
Action: Mouse moved to (997, 252)
Screenshot: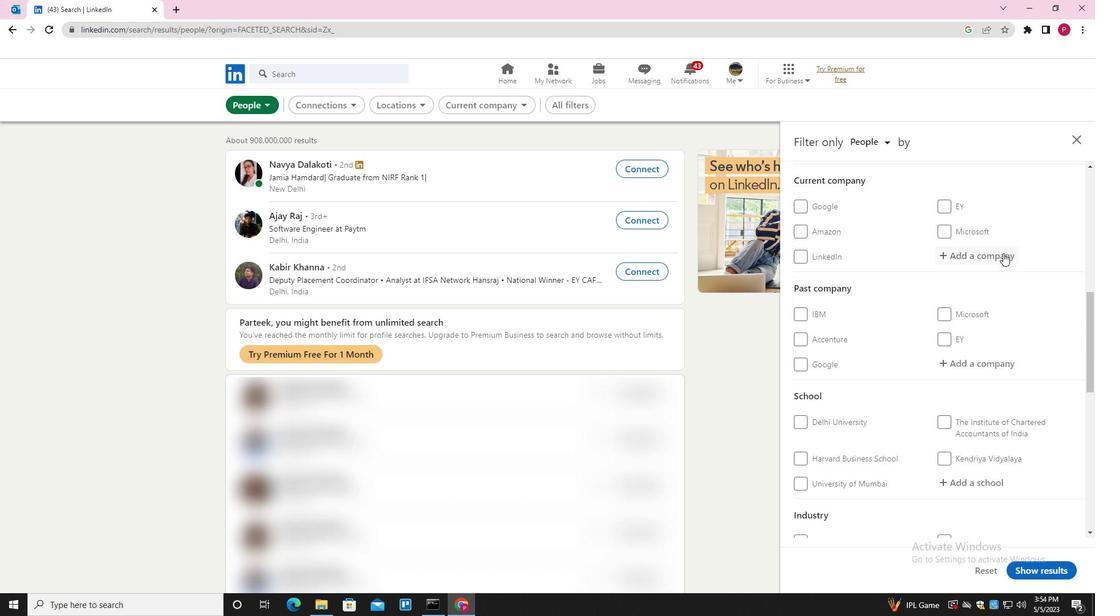 
Action: Mouse pressed left at (997, 252)
Screenshot: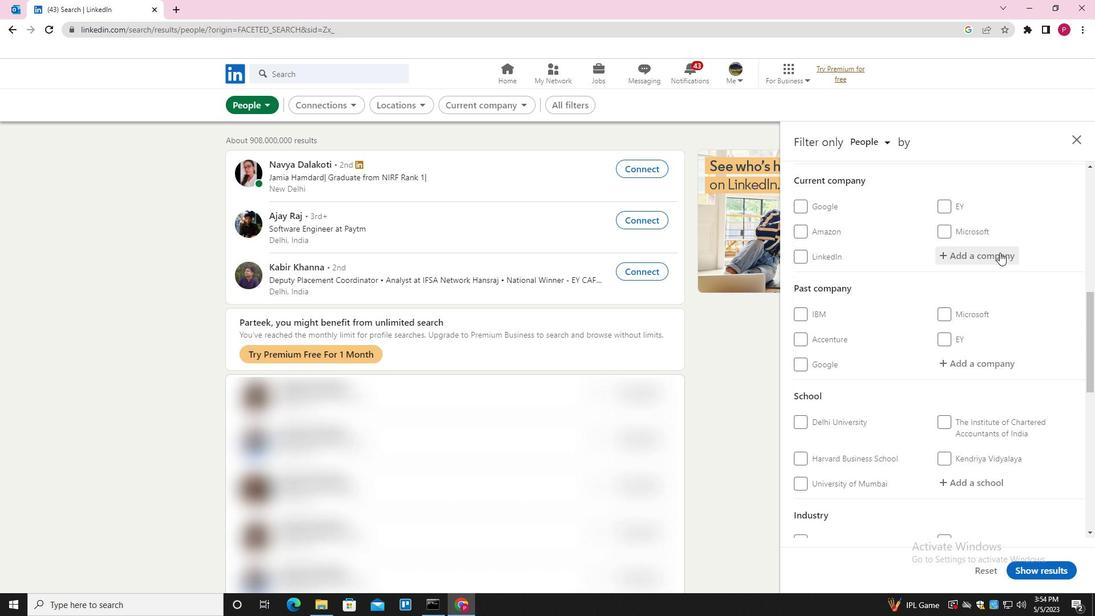 
Action: Key pressed <Key.shift><Key.shift><Key.shift><Key.shift><Key.shift><Key.shift><Key.shift>TO<Key.backspace><Key.shift>O<Key.space><Key.shift>THE<Key.space><Key.shift><Key.shift>NEW<Key.down><Key.enter>
Screenshot: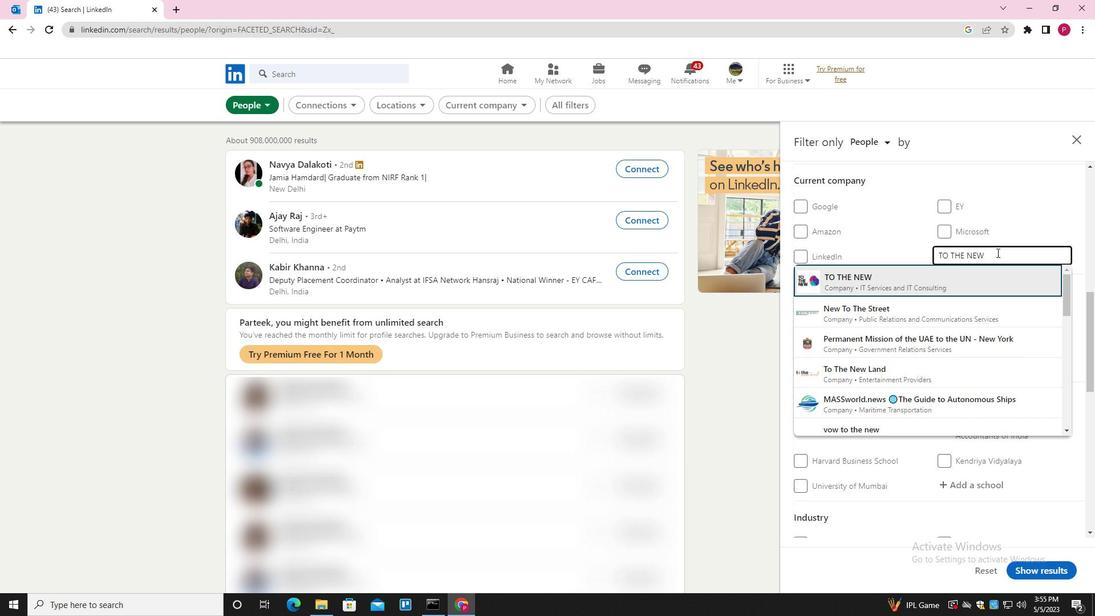 
Action: Mouse moved to (919, 306)
Screenshot: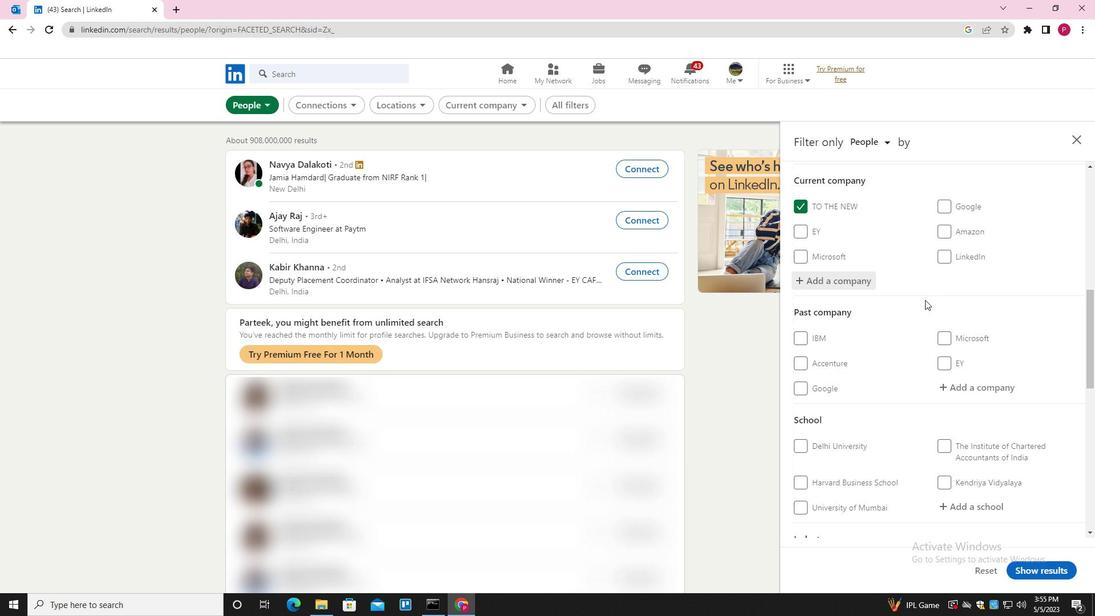 
Action: Mouse scrolled (919, 305) with delta (0, 0)
Screenshot: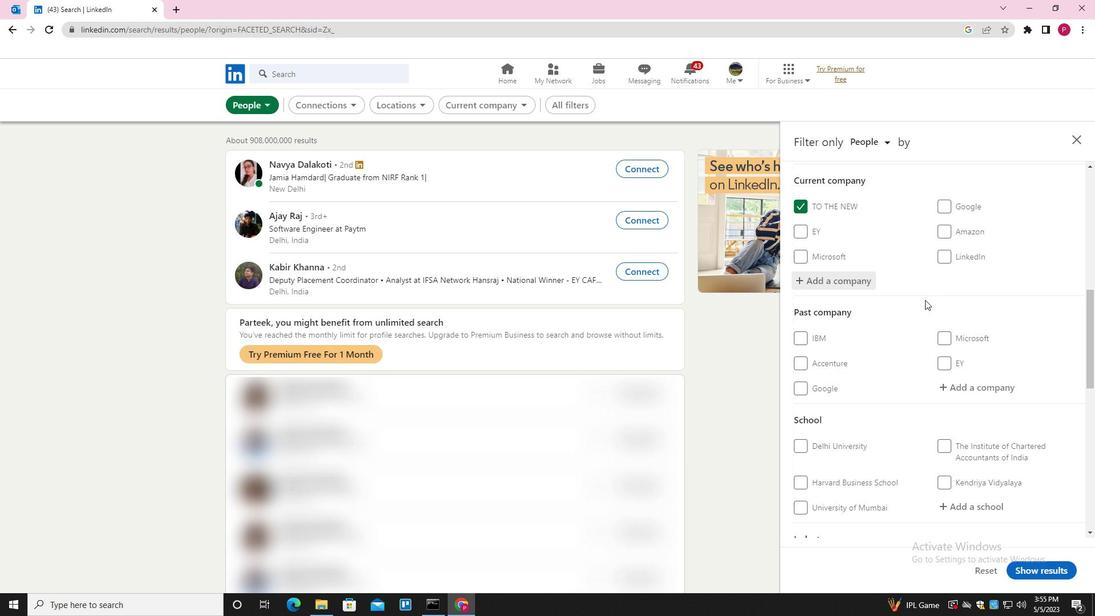 
Action: Mouse moved to (918, 308)
Screenshot: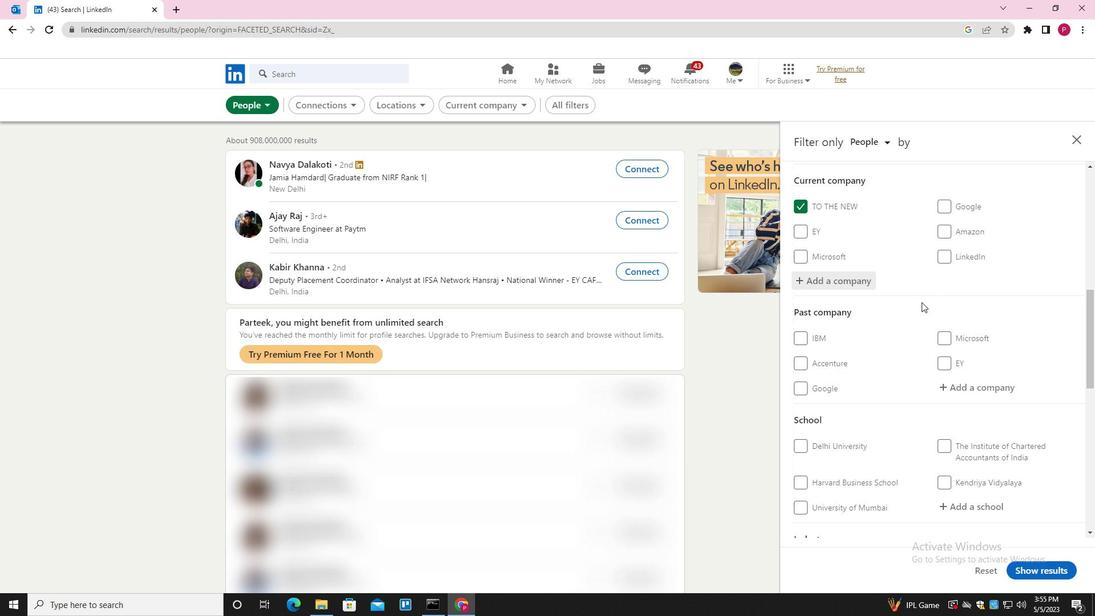 
Action: Mouse scrolled (918, 307) with delta (0, 0)
Screenshot: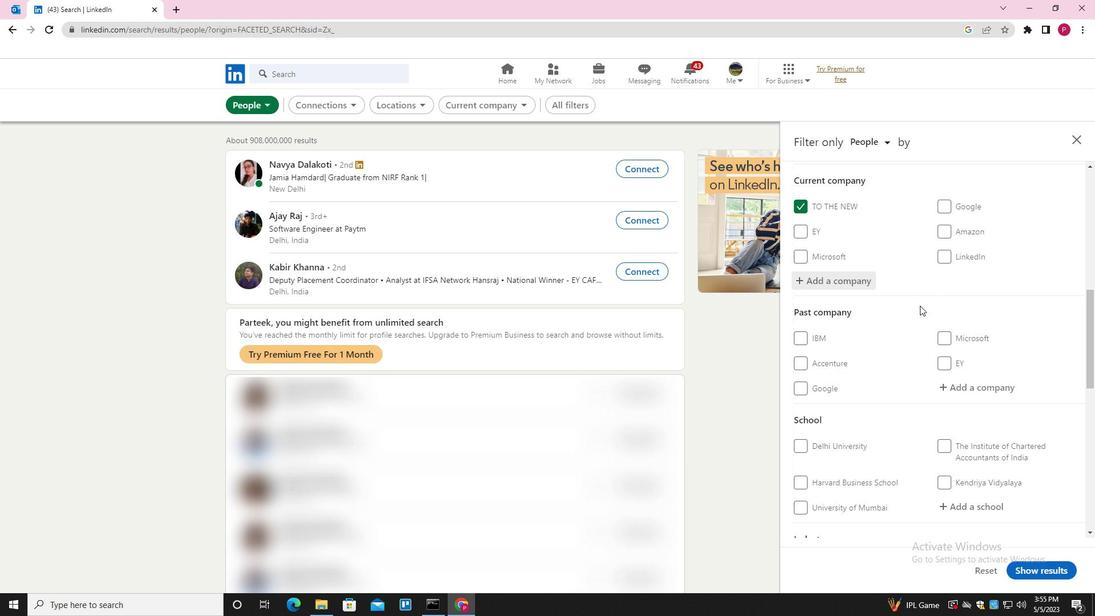 
Action: Mouse moved to (918, 308)
Screenshot: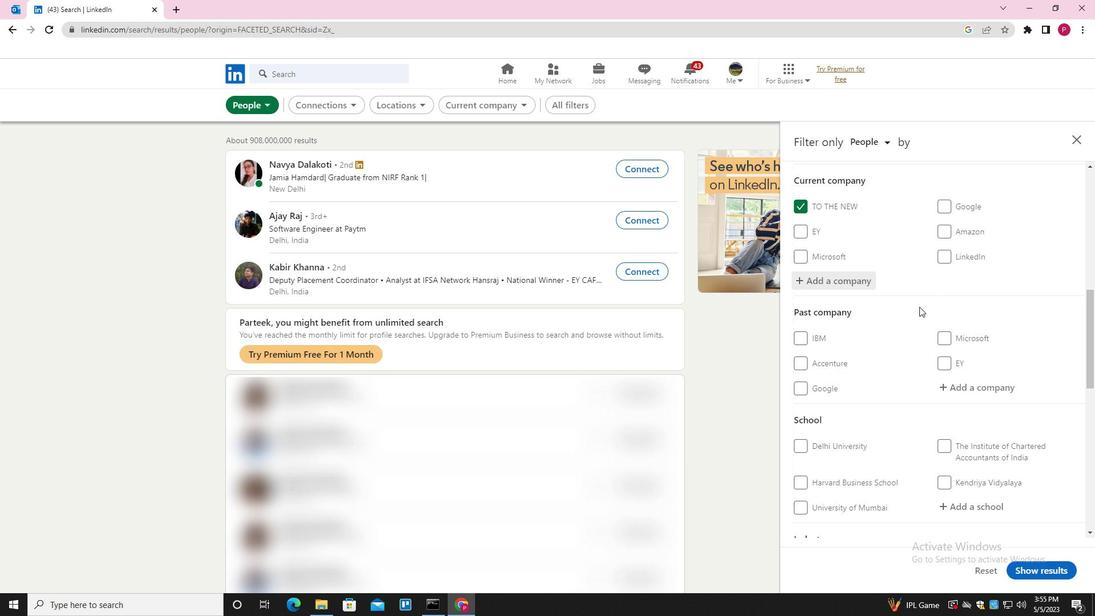 
Action: Mouse scrolled (918, 307) with delta (0, 0)
Screenshot: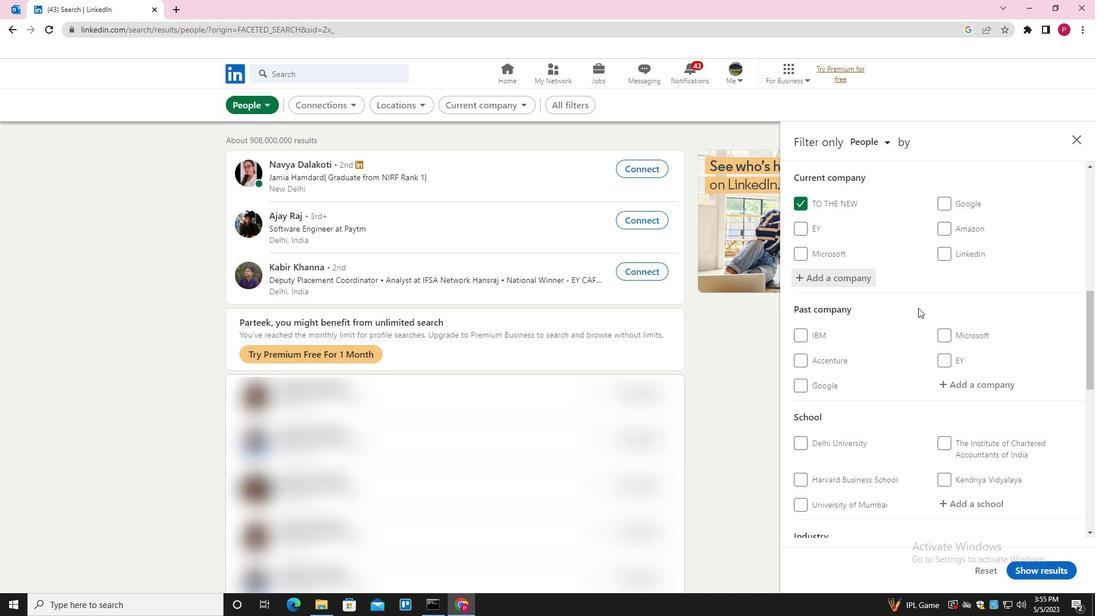 
Action: Mouse moved to (963, 334)
Screenshot: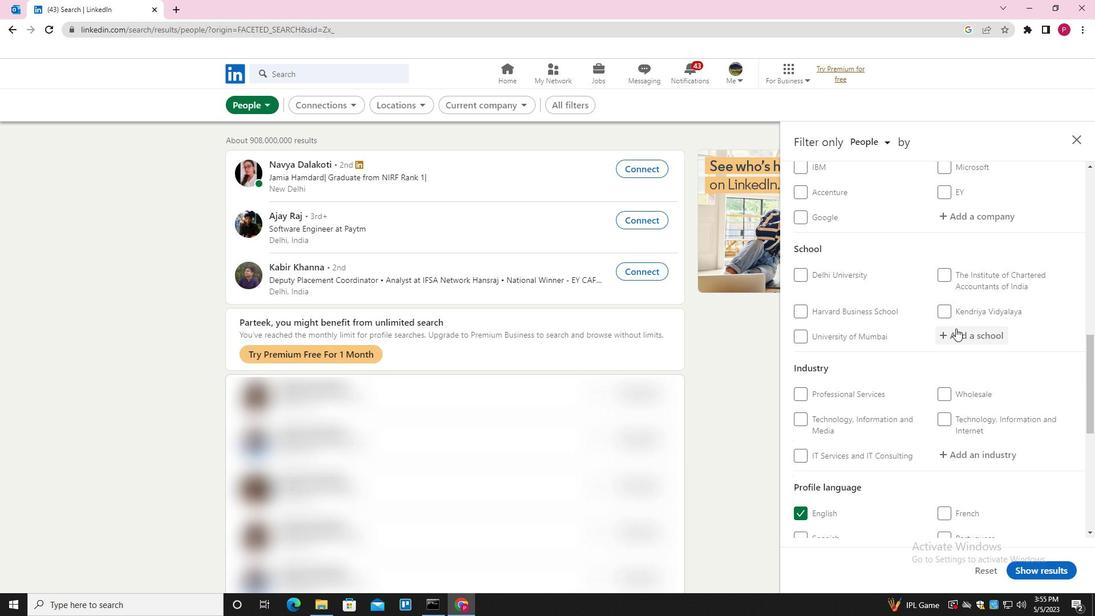 
Action: Mouse pressed left at (963, 334)
Screenshot: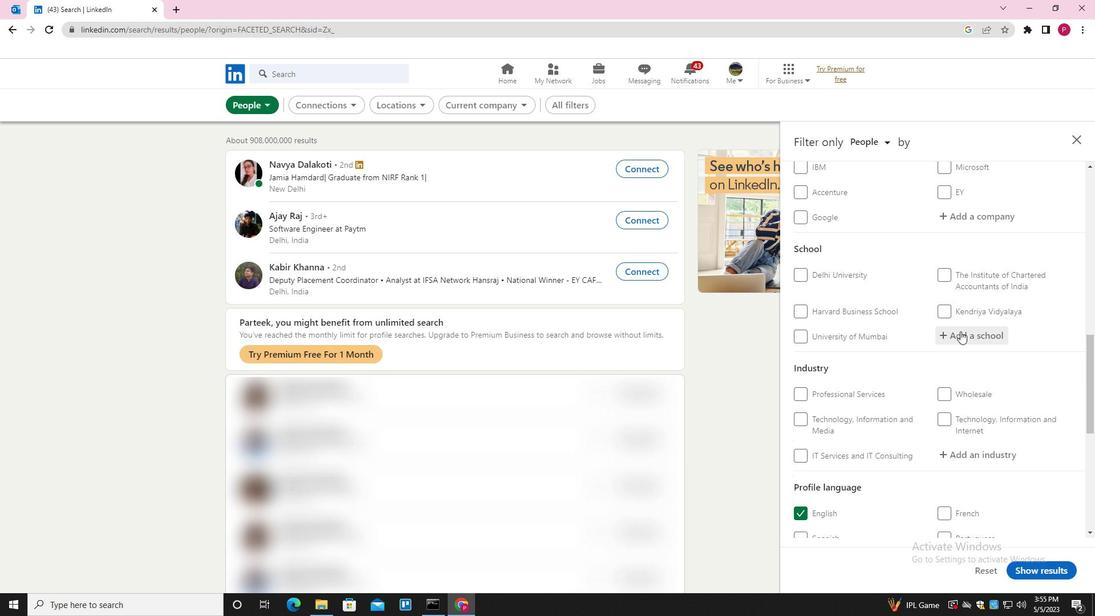 
Action: Key pressed <Key.shift><Key.shift><Key.shift><Key.shift><Key.shift><Key.shift><Key.shift>ABES<Key.space><Key.shift><Key.shift><Key.shift><Key.shift><Key.shift><Key.shift><Key.shift><Key.shift><Key.shift><Key.shift><Key.shift><Key.shift><Key.shift><Key.shift><Key.shift><Key.shift><Key.shift><Key.shift><Key.shift>ENGINEERING<Key.space><Key.shift>COLLEGE<Key.down><Key.enter>
Screenshot: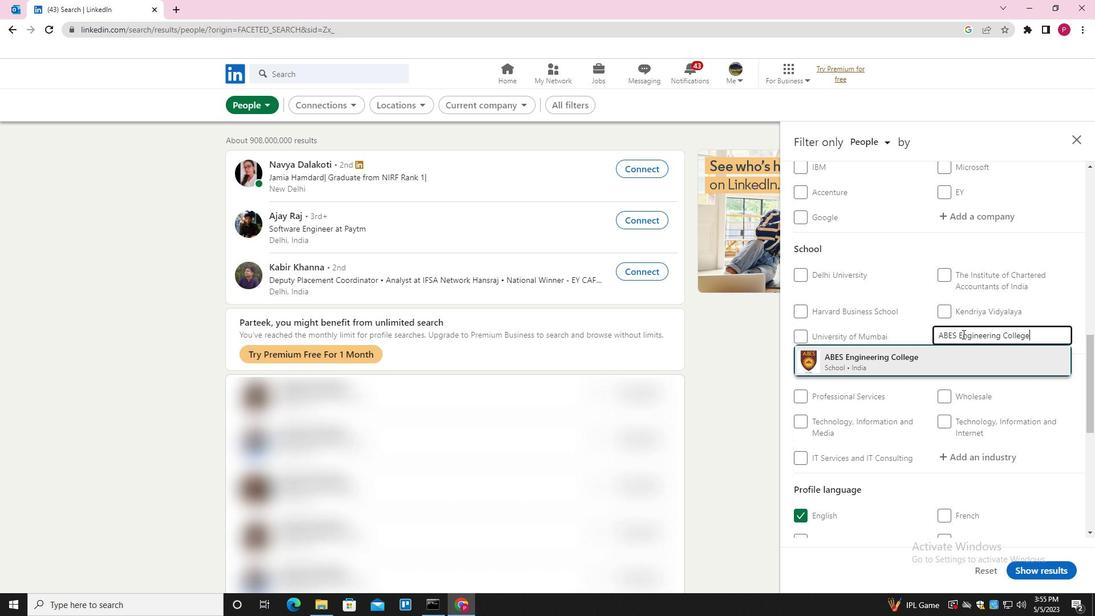 
Action: Mouse moved to (953, 347)
Screenshot: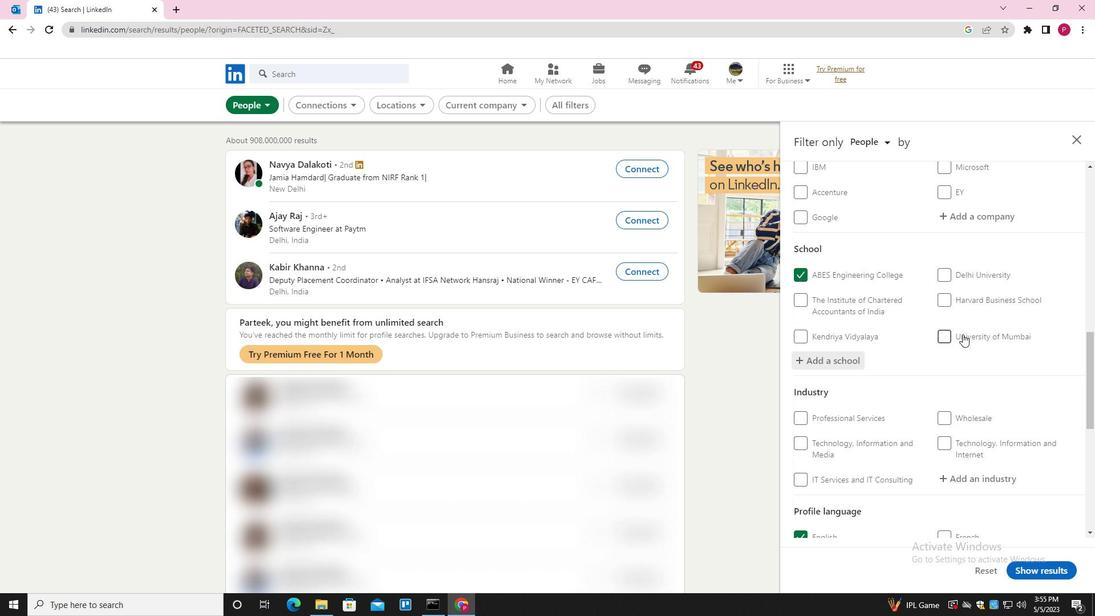 
Action: Mouse scrolled (953, 346) with delta (0, 0)
Screenshot: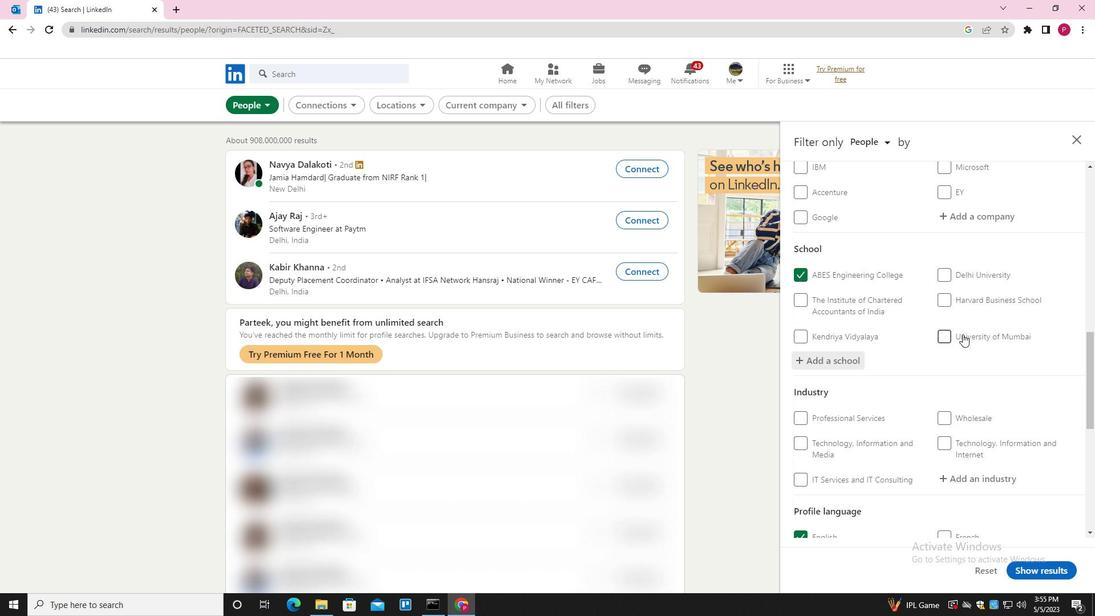 
Action: Mouse scrolled (953, 346) with delta (0, 0)
Screenshot: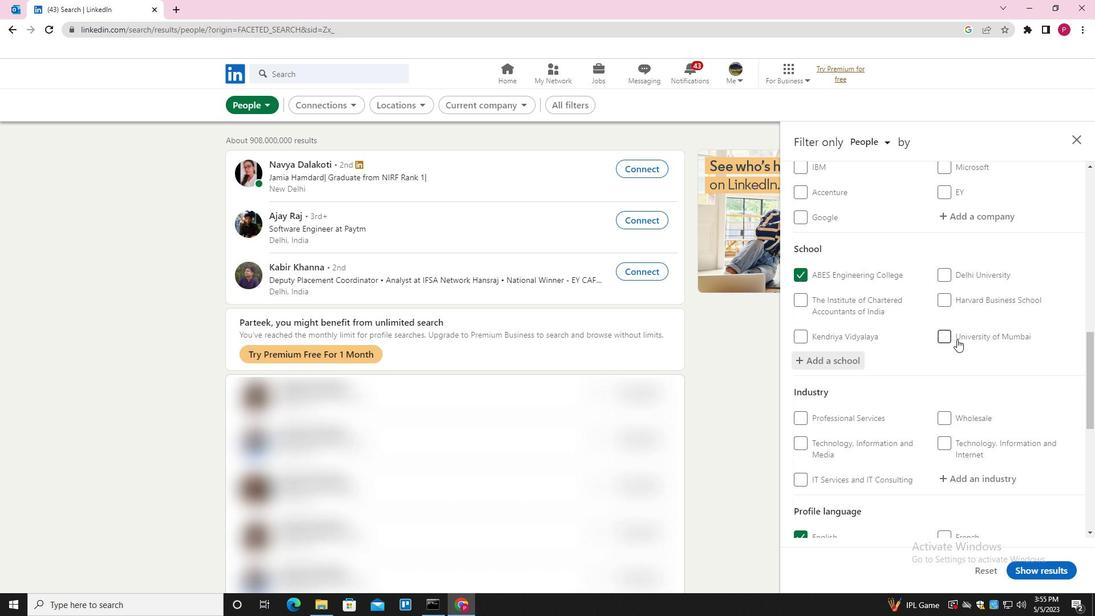 
Action: Mouse scrolled (953, 346) with delta (0, 0)
Screenshot: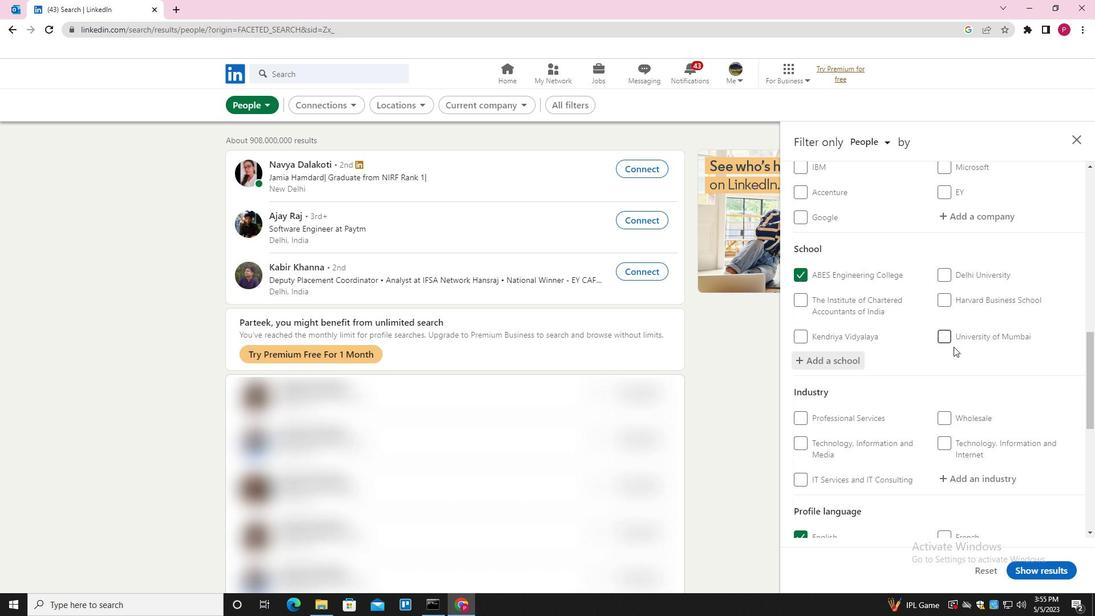 
Action: Mouse moved to (981, 309)
Screenshot: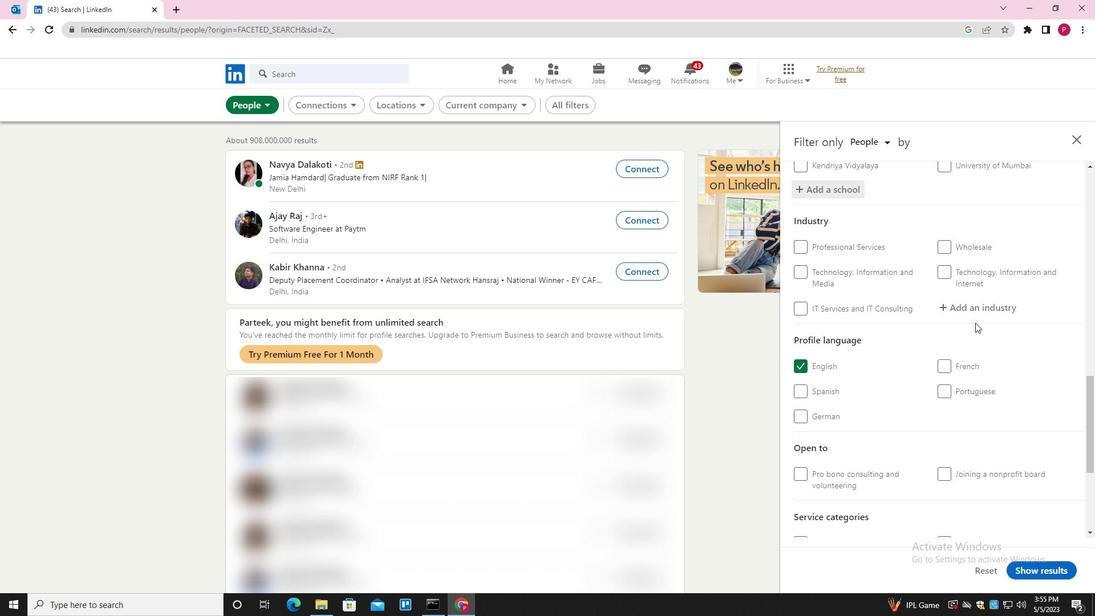 
Action: Mouse pressed left at (981, 309)
Screenshot: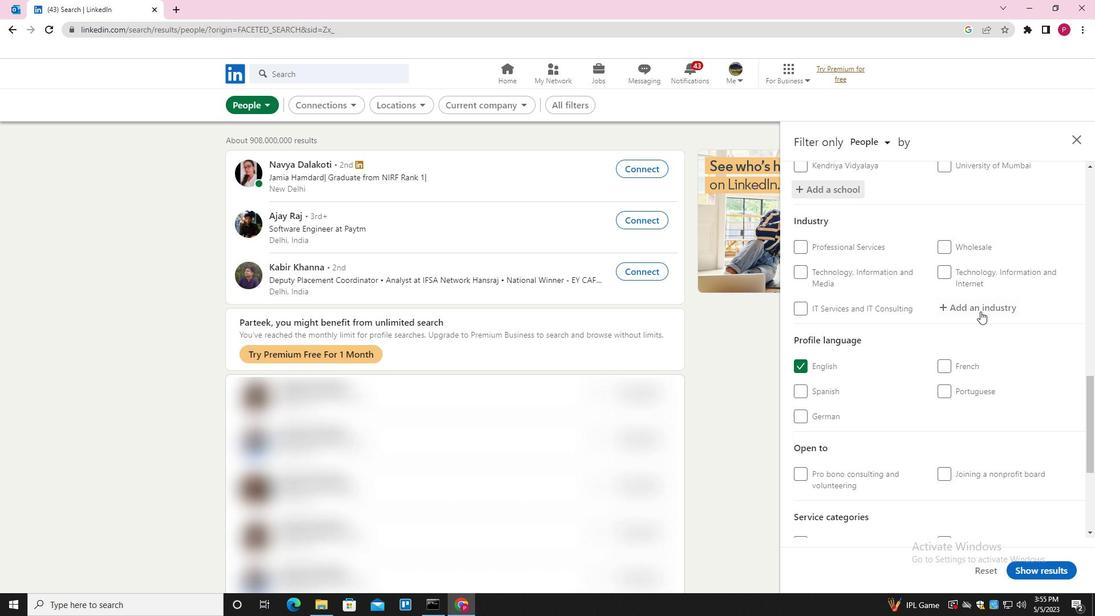
Action: Key pressed <Key.shift><Key.shift><Key.shift><Key.shift><Key.shift>REA<Key.backspace>TAIL<Key.space><Key.shift><Key.shift>GROCERIES<Key.space><Key.down><Key.enter>
Screenshot: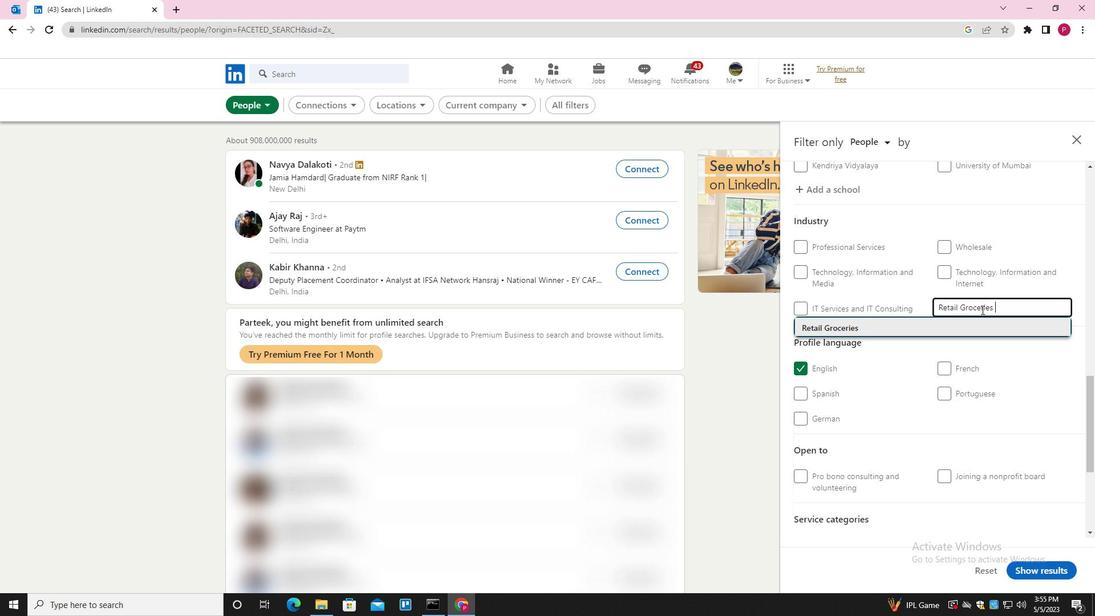 
Action: Mouse scrolled (981, 309) with delta (0, 0)
Screenshot: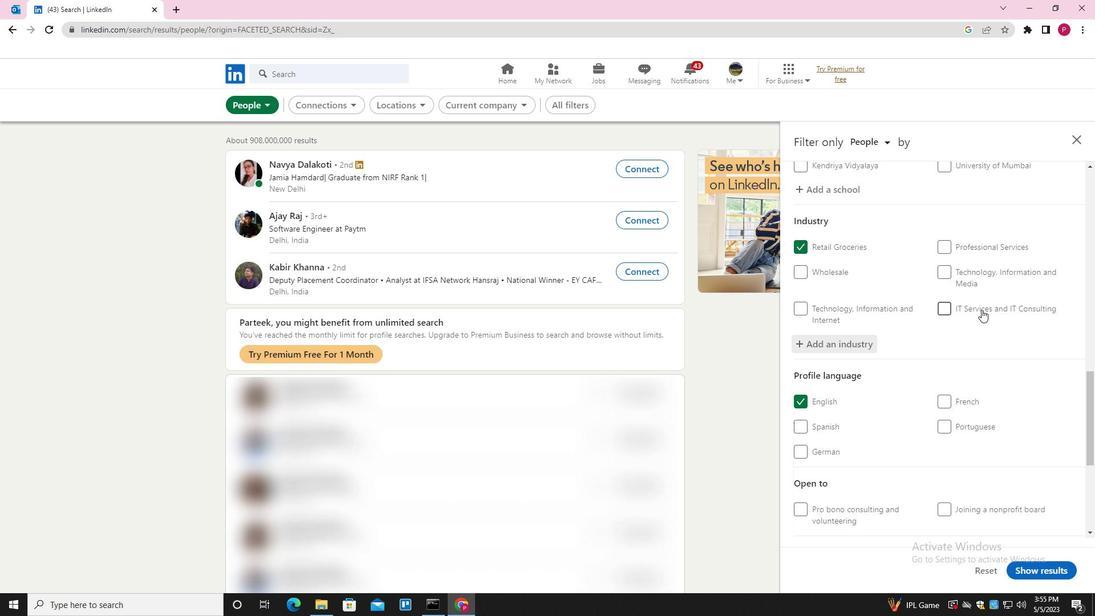 
Action: Mouse scrolled (981, 309) with delta (0, 0)
Screenshot: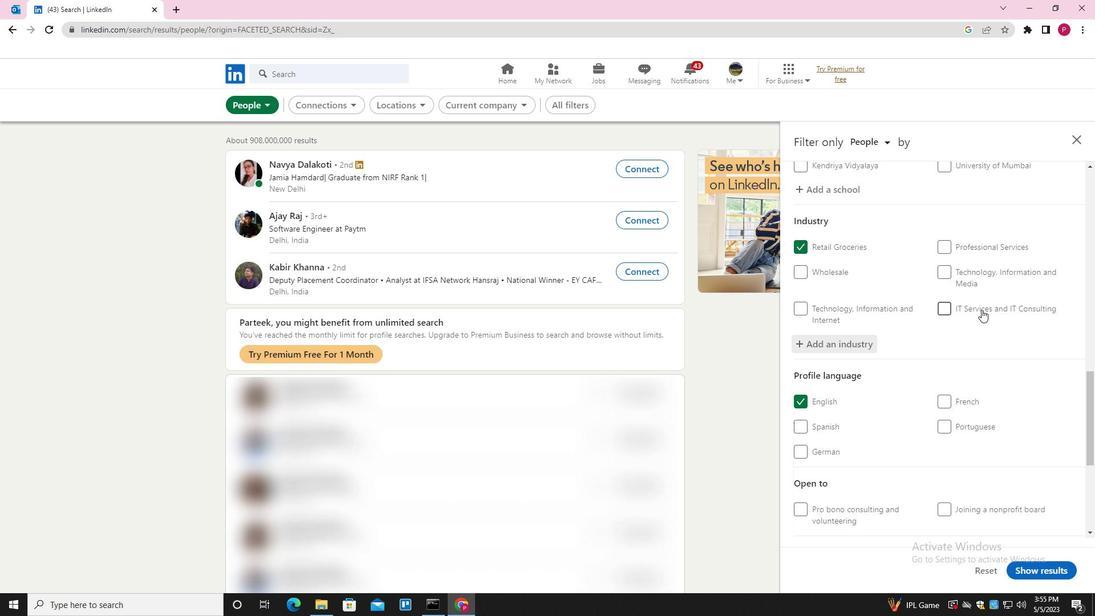
Action: Mouse moved to (980, 313)
Screenshot: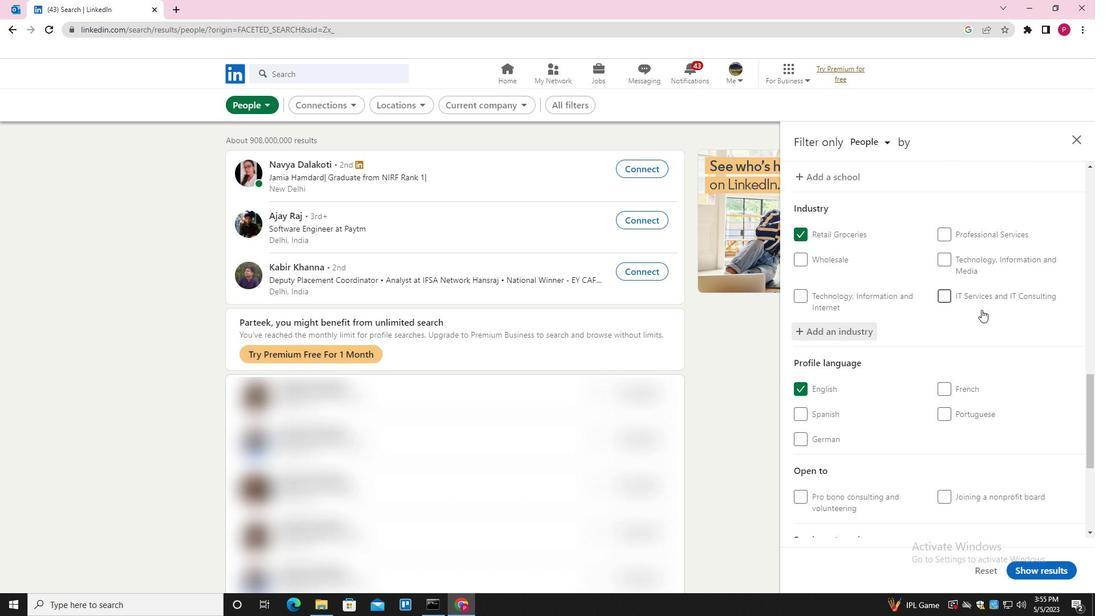 
Action: Mouse scrolled (980, 313) with delta (0, 0)
Screenshot: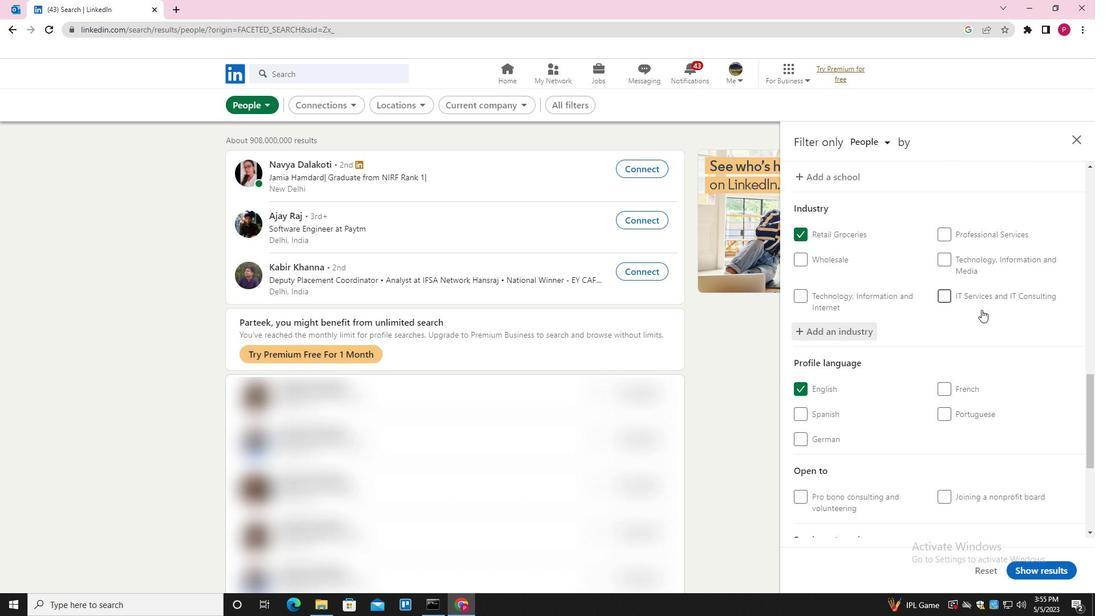 
Action: Mouse moved to (979, 317)
Screenshot: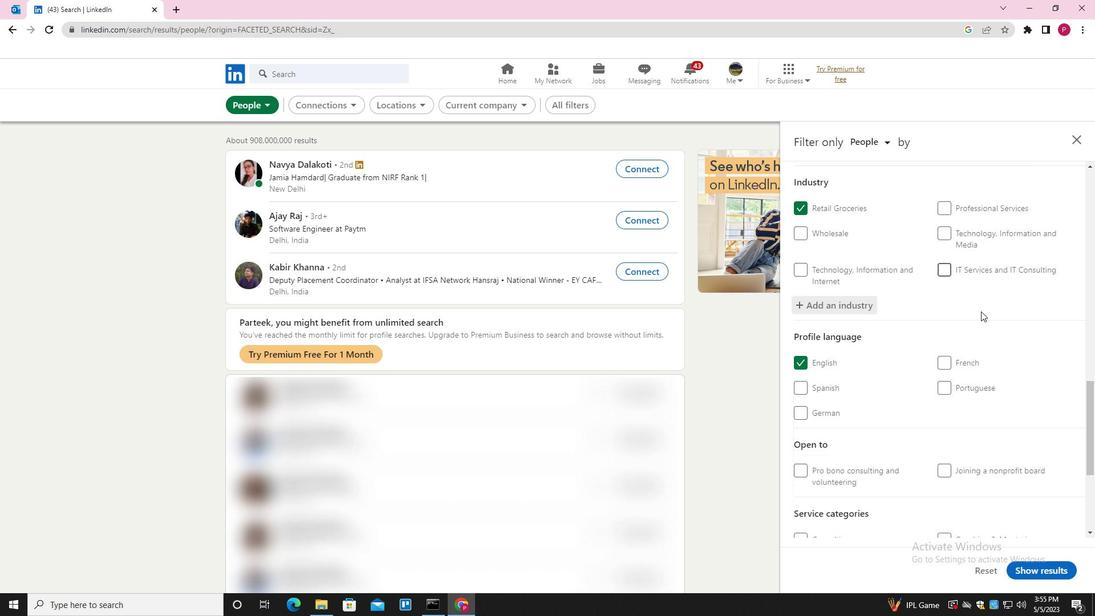 
Action: Mouse scrolled (979, 316) with delta (0, 0)
Screenshot: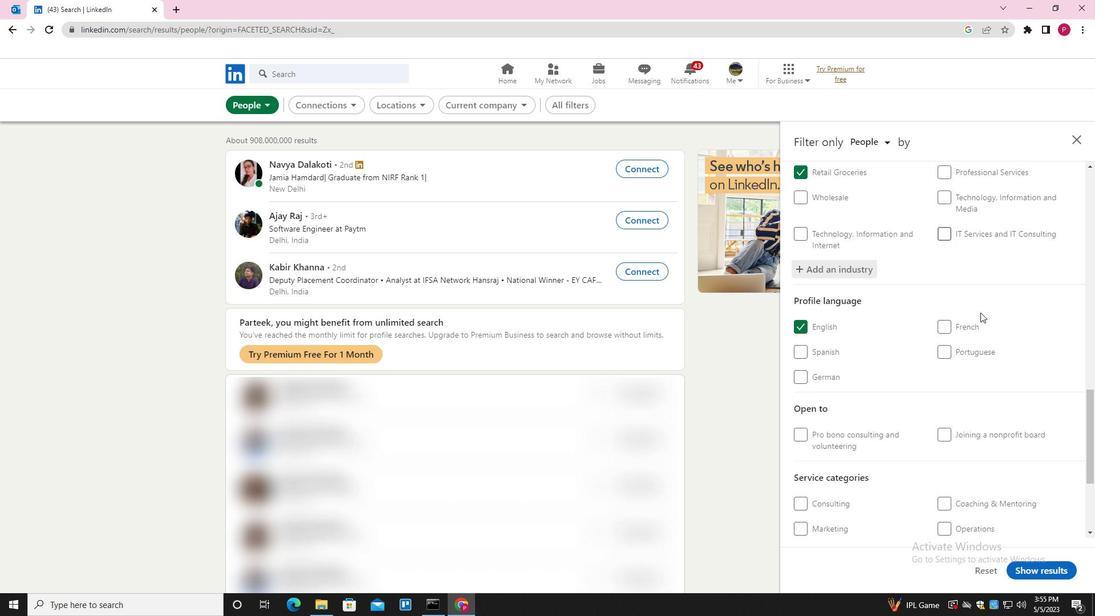 
Action: Mouse moved to (984, 395)
Screenshot: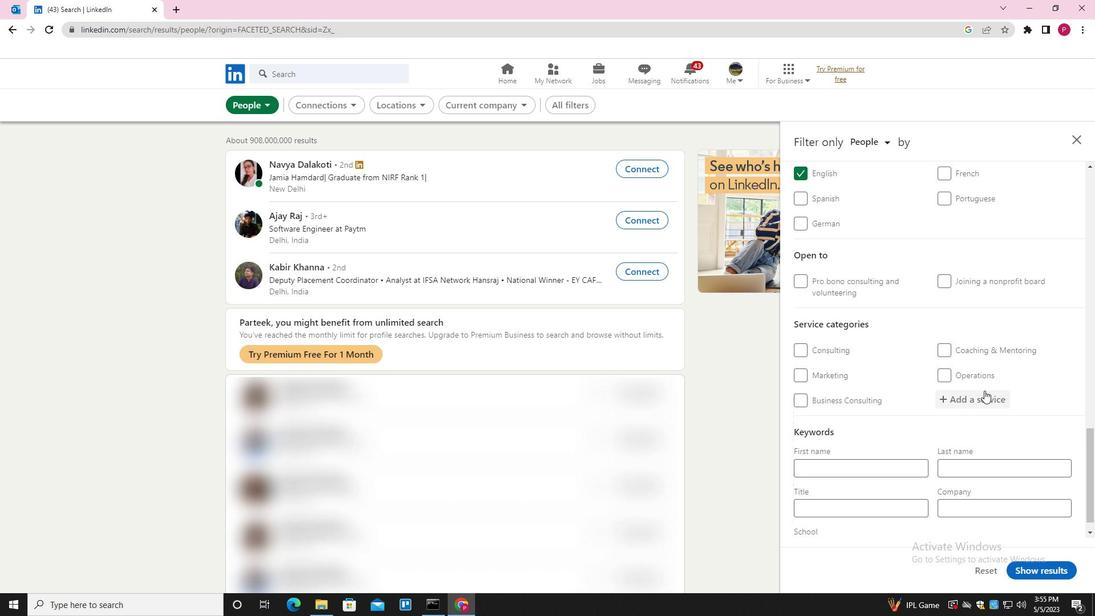 
Action: Mouse pressed left at (984, 395)
Screenshot: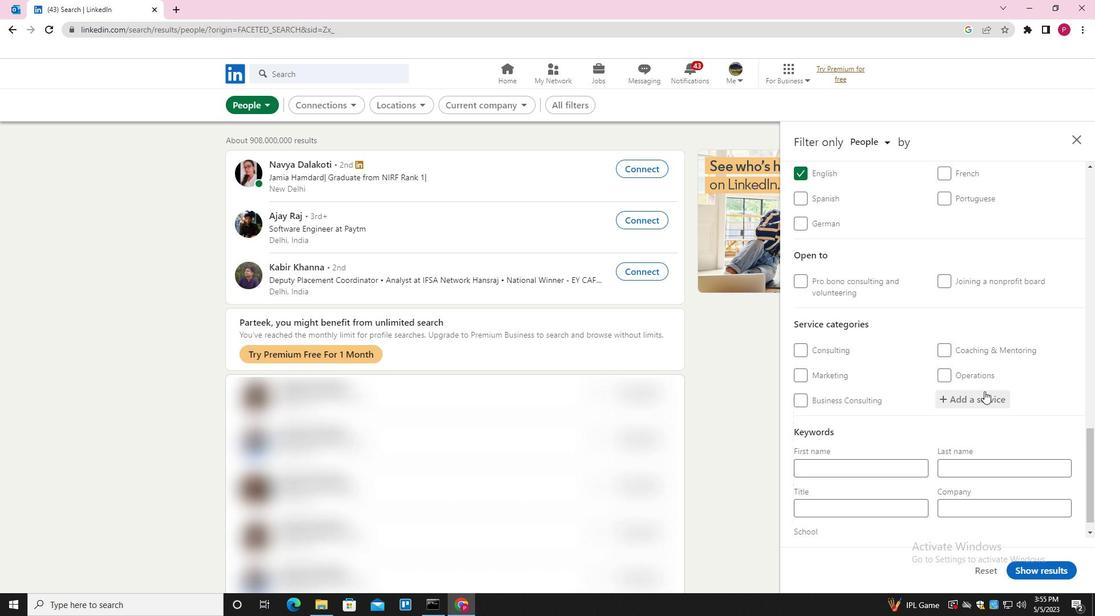 
Action: Key pressed <Key.shift>CONTENT<Key.space><Key.shift>STRATEGY<Key.down><Key.enter>
Screenshot: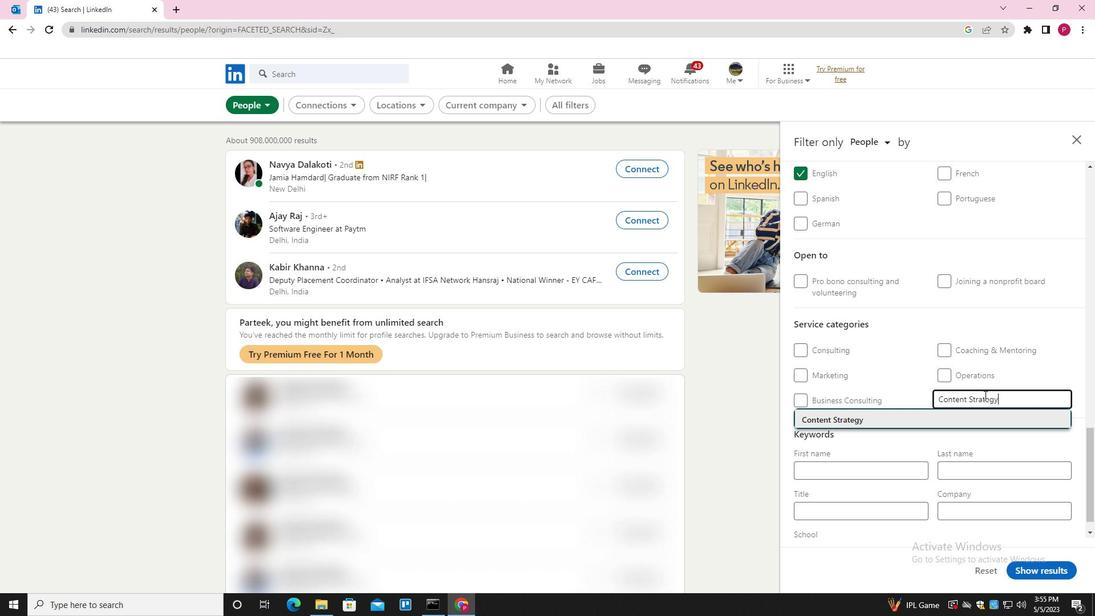 
Action: Mouse scrolled (984, 394) with delta (0, 0)
Screenshot: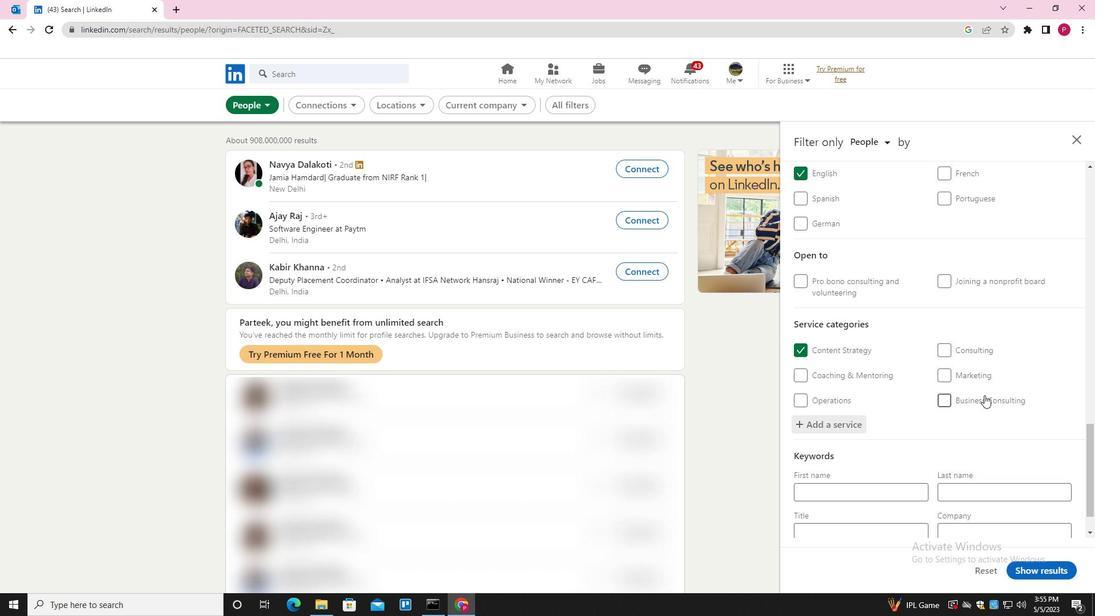 
Action: Mouse moved to (984, 395)
Screenshot: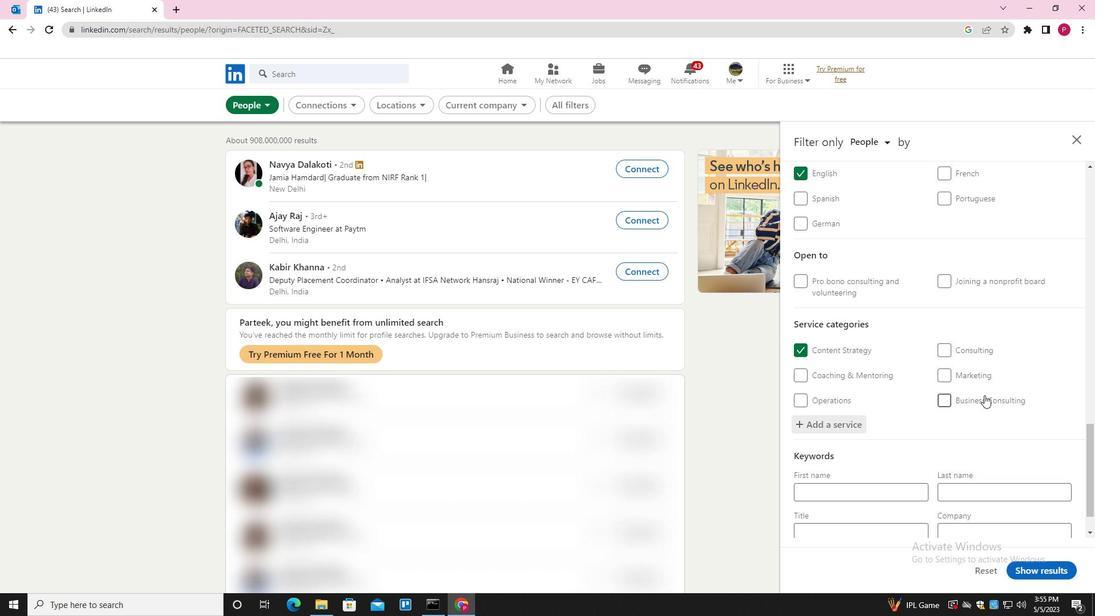 
Action: Mouse scrolled (984, 395) with delta (0, 0)
Screenshot: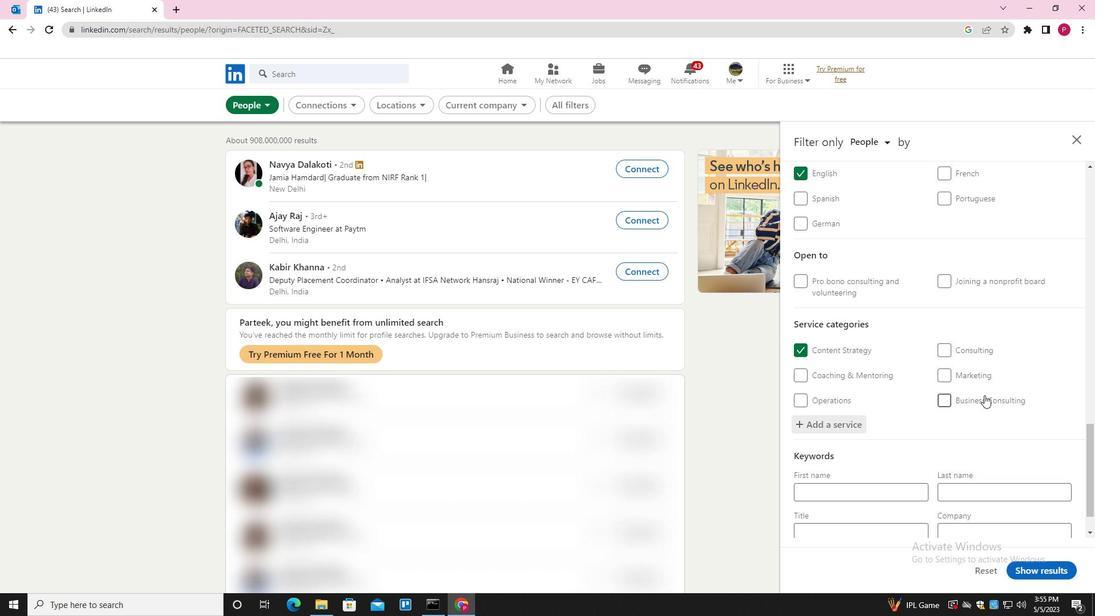 
Action: Mouse moved to (978, 402)
Screenshot: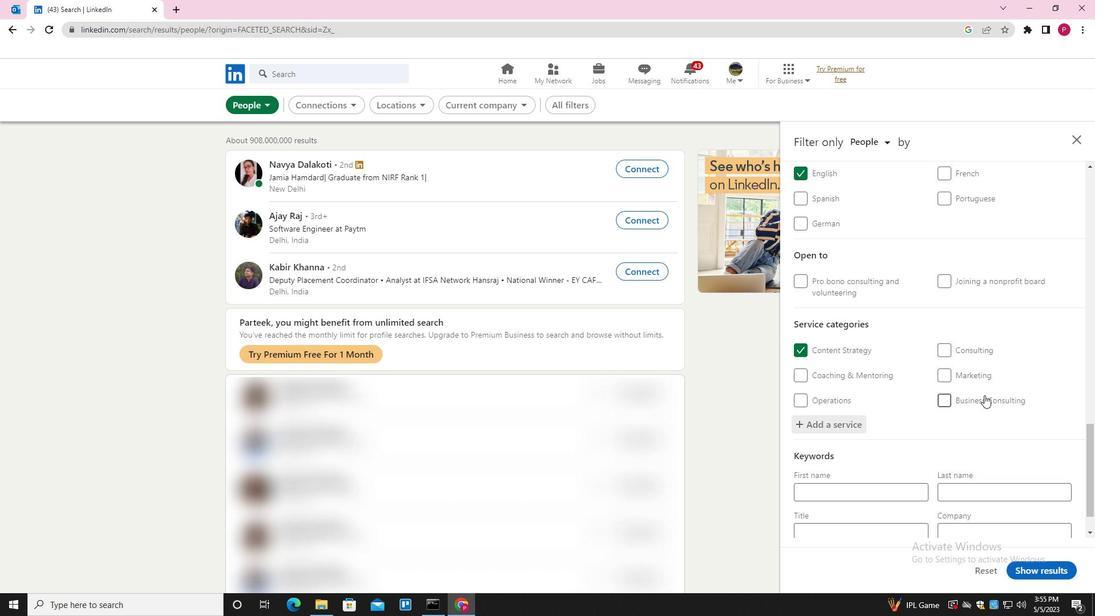
Action: Mouse scrolled (978, 402) with delta (0, 0)
Screenshot: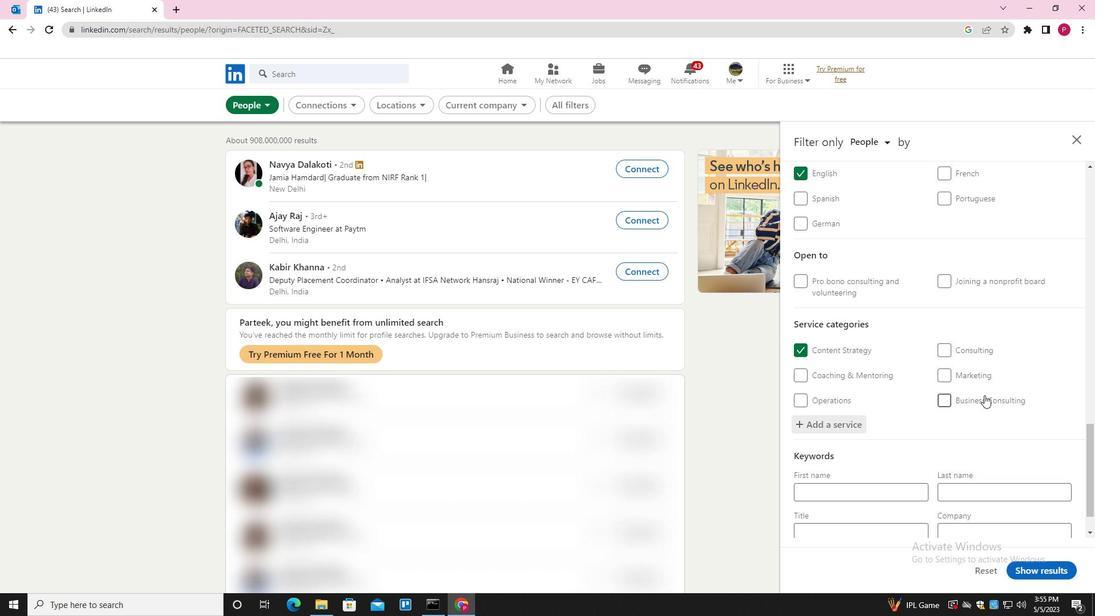 
Action: Mouse moved to (976, 406)
Screenshot: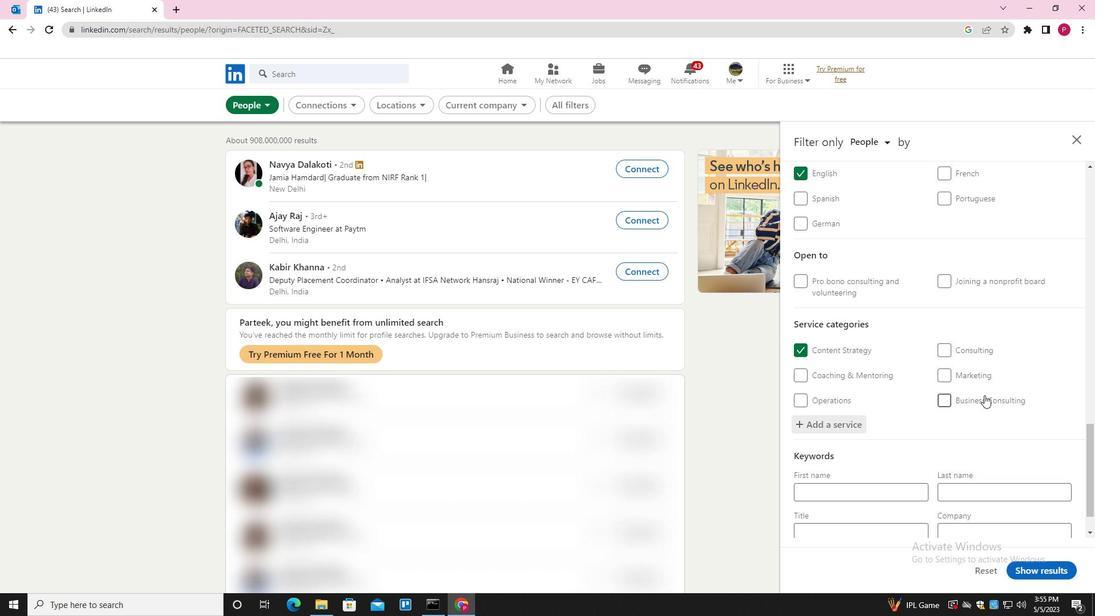 
Action: Mouse scrolled (976, 405) with delta (0, 0)
Screenshot: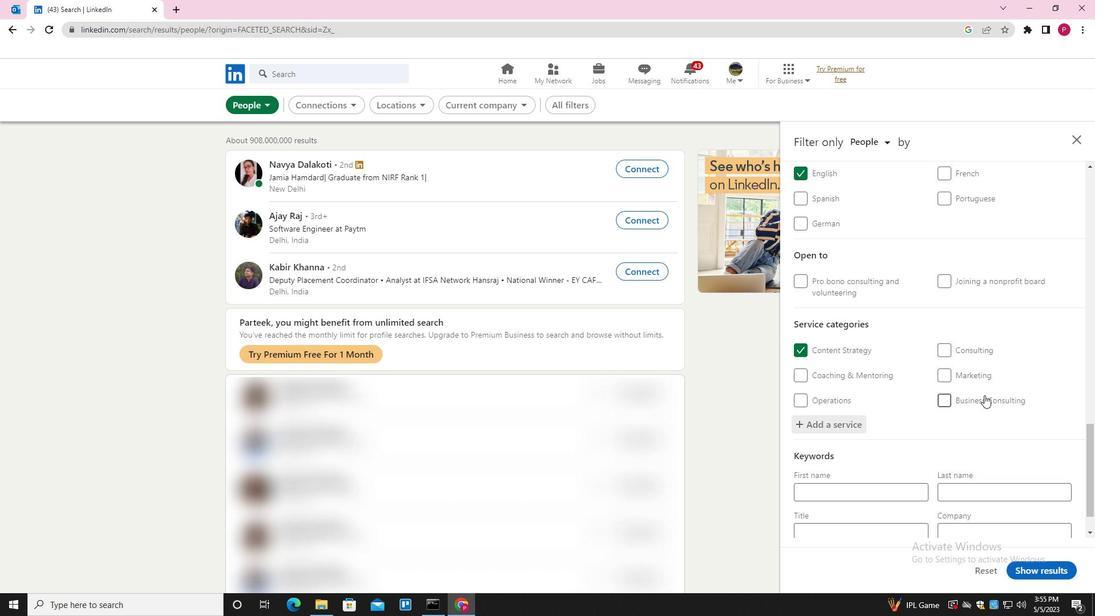 
Action: Mouse moved to (973, 410)
Screenshot: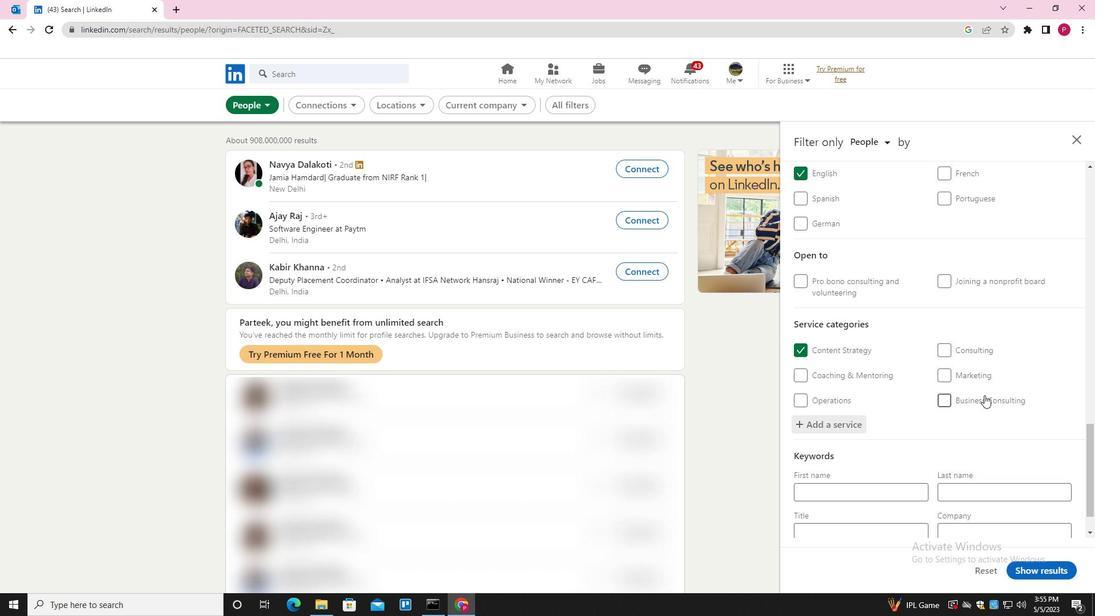 
Action: Mouse scrolled (973, 410) with delta (0, 0)
Screenshot: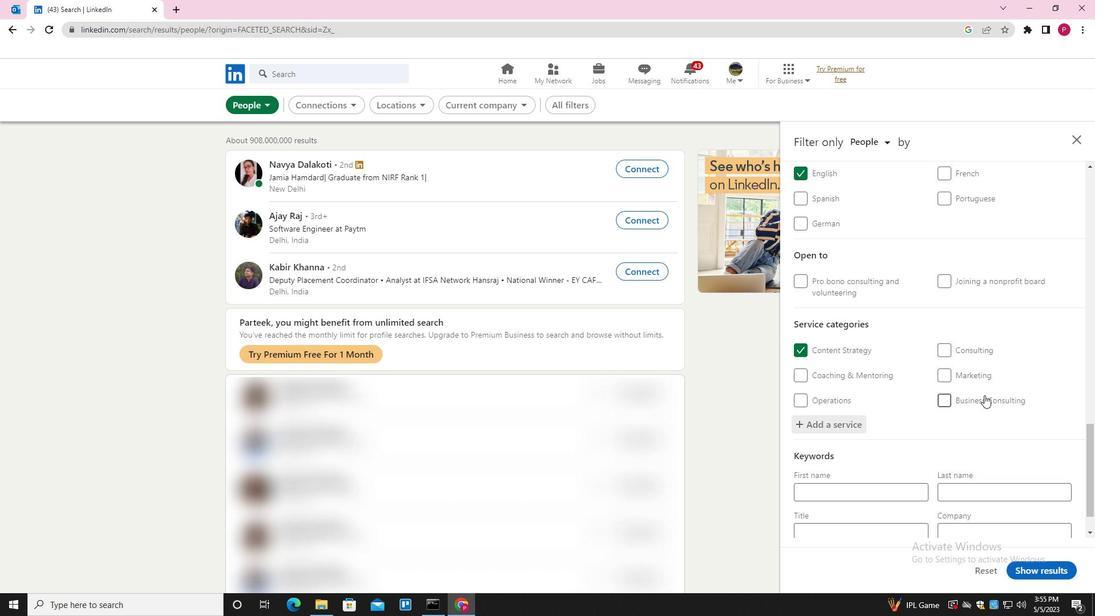 
Action: Mouse moved to (894, 482)
Screenshot: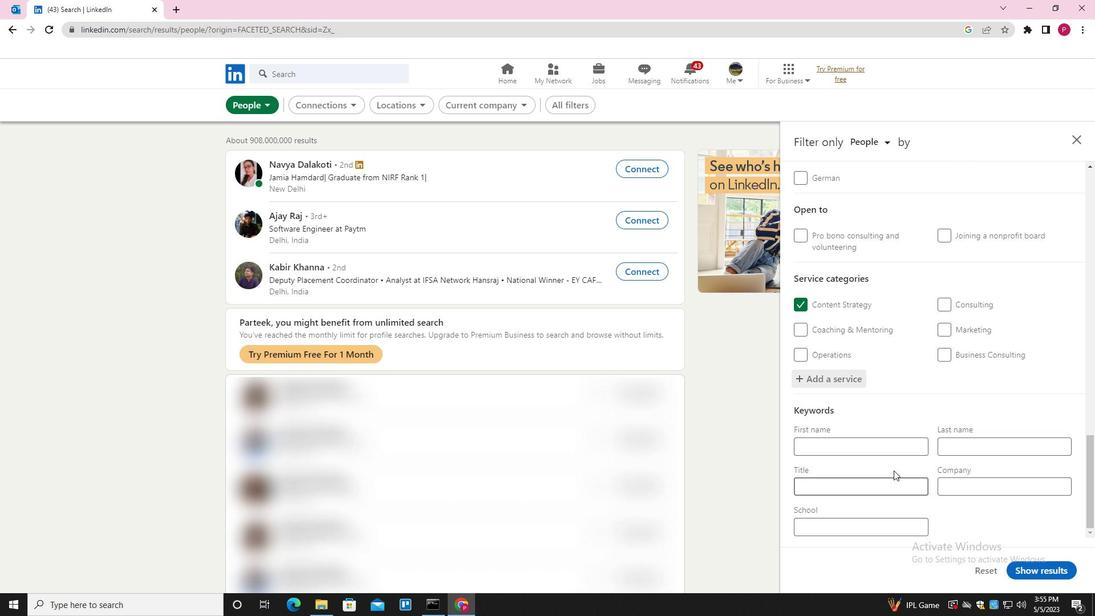 
Action: Mouse pressed left at (894, 482)
Screenshot: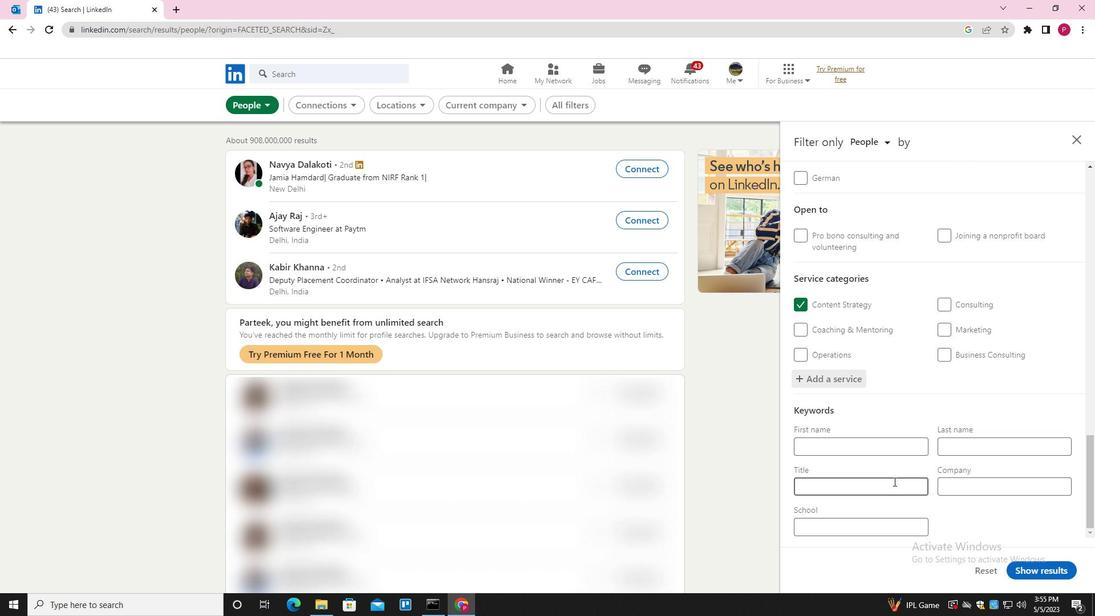 
Action: Key pressed <Key.shift>PRESIDENT
Screenshot: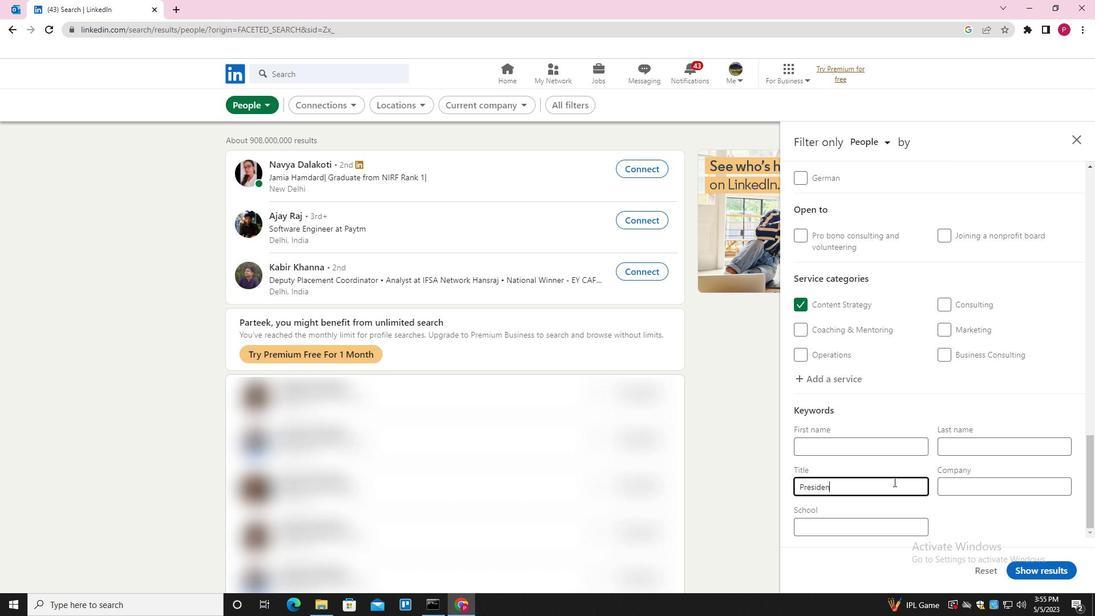 
Action: Mouse moved to (1026, 572)
Screenshot: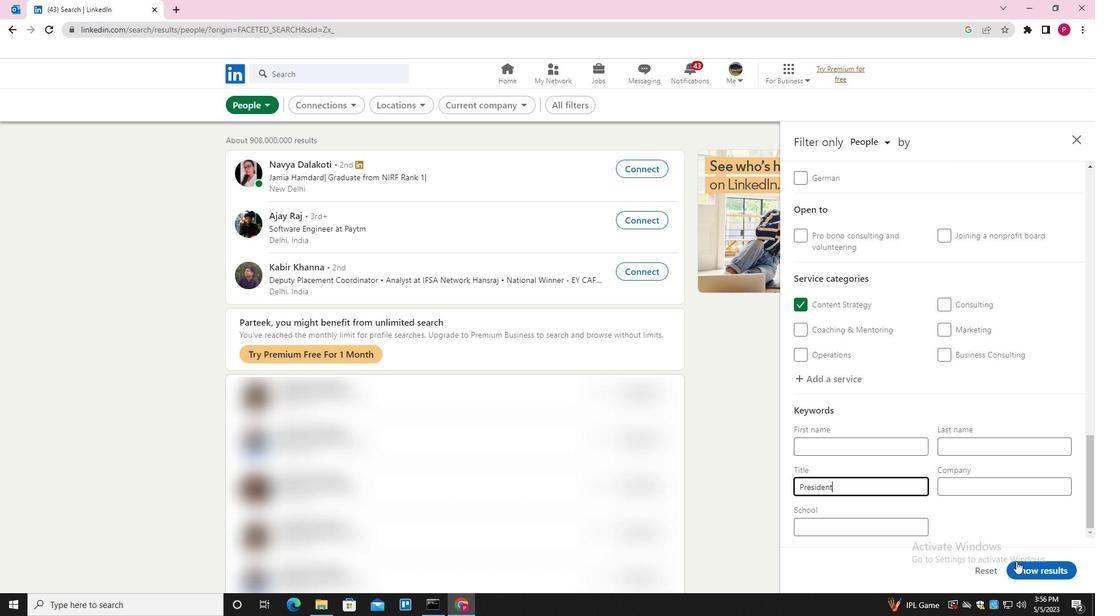 
Action: Mouse pressed left at (1026, 572)
Screenshot: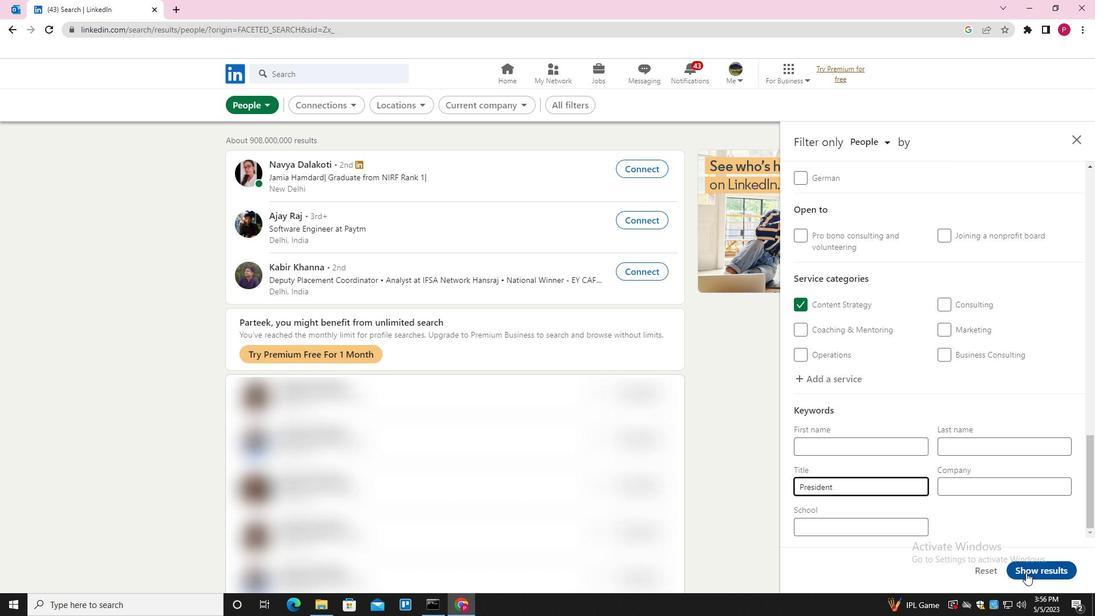 
Action: Mouse moved to (507, 280)
Screenshot: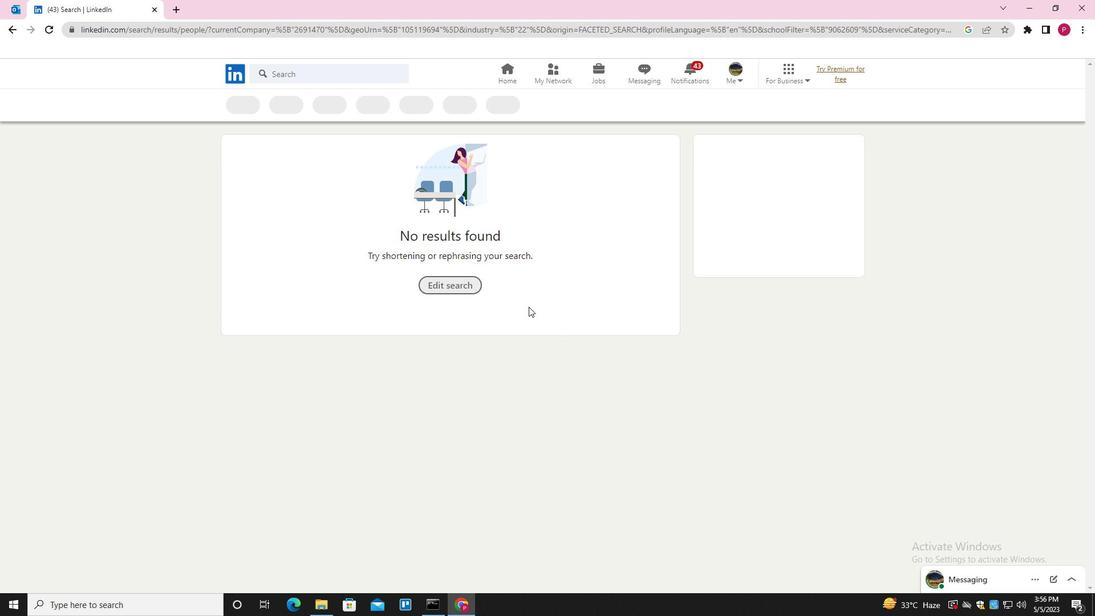 
